Task: Search one way flight ticket for 5 adults, 2 children, 1 infant in seat and 2 infants on lap in economy from Helena: Helena Regional Airport to Greensboro: Piedmont Triad International Airport on 5-1-2023. Number of bags: 1 carry on bag and 1 checked bag. Price is upto 100000. Outbound departure time preference is 17:30.
Action: Mouse moved to (161, 162)
Screenshot: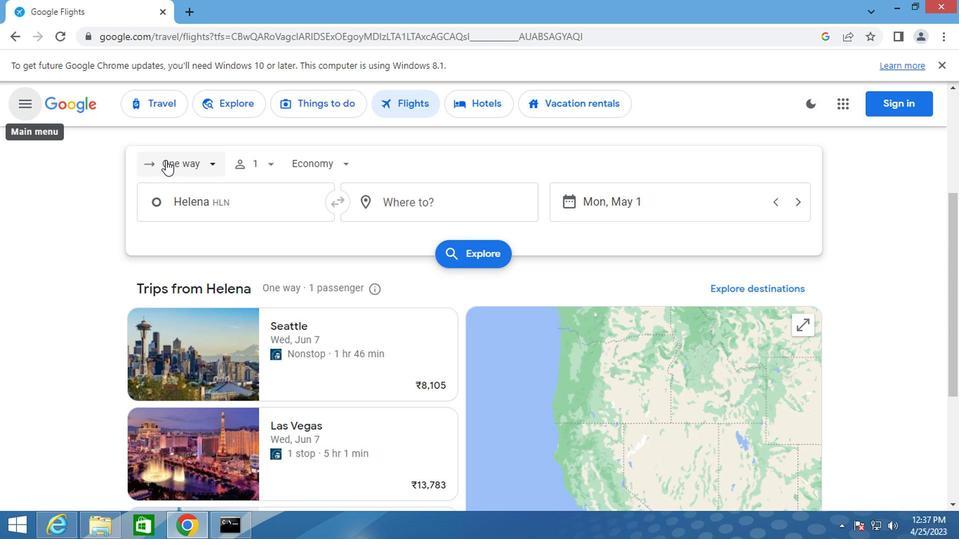 
Action: Mouse pressed left at (161, 162)
Screenshot: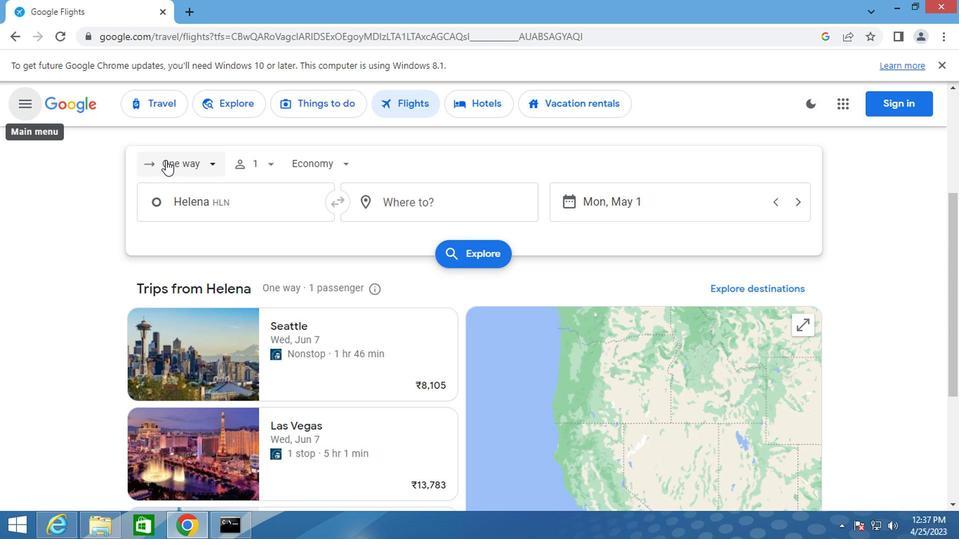 
Action: Mouse moved to (189, 240)
Screenshot: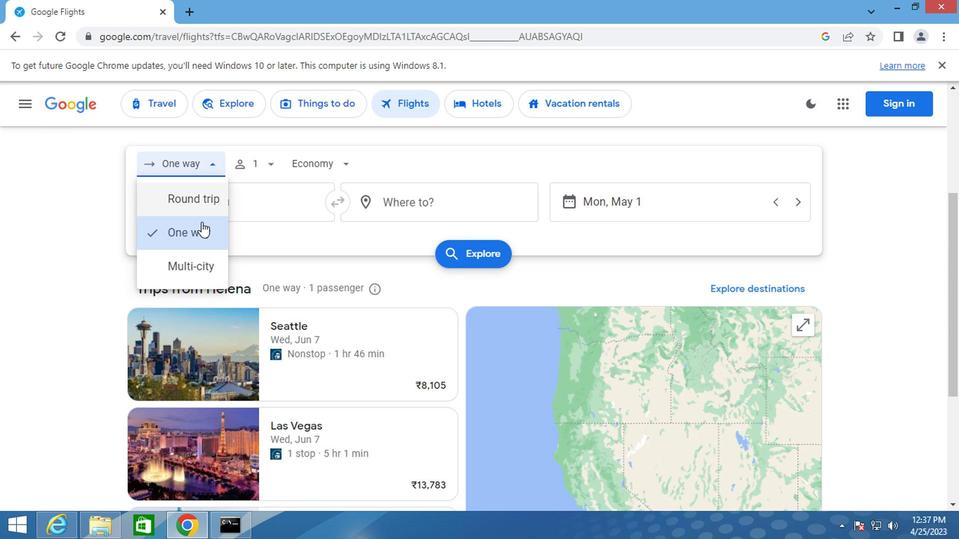 
Action: Mouse pressed left at (189, 240)
Screenshot: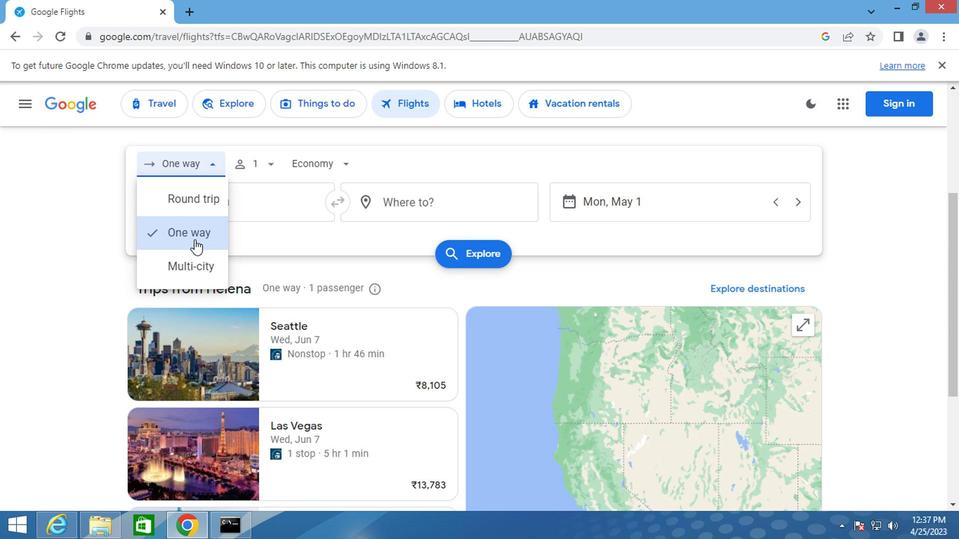 
Action: Mouse moved to (267, 160)
Screenshot: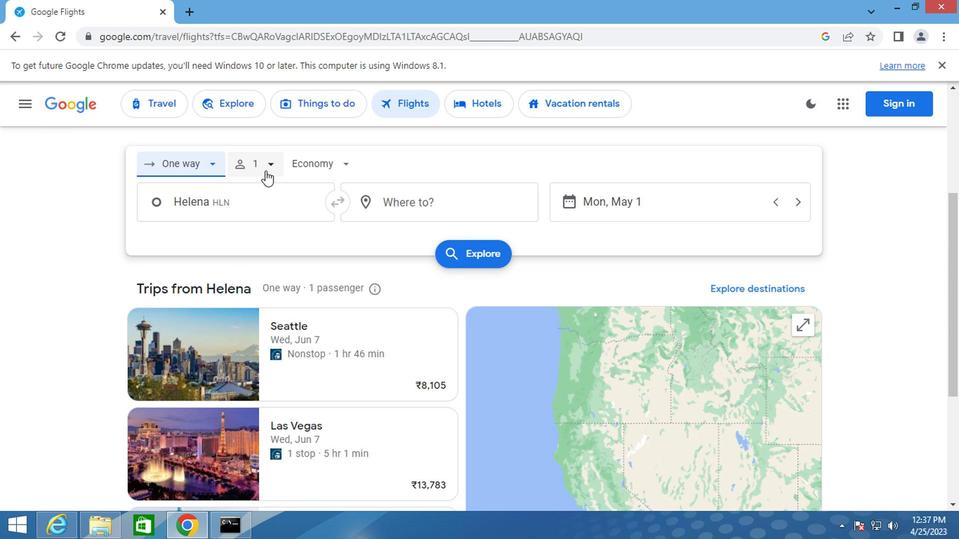 
Action: Mouse pressed left at (267, 160)
Screenshot: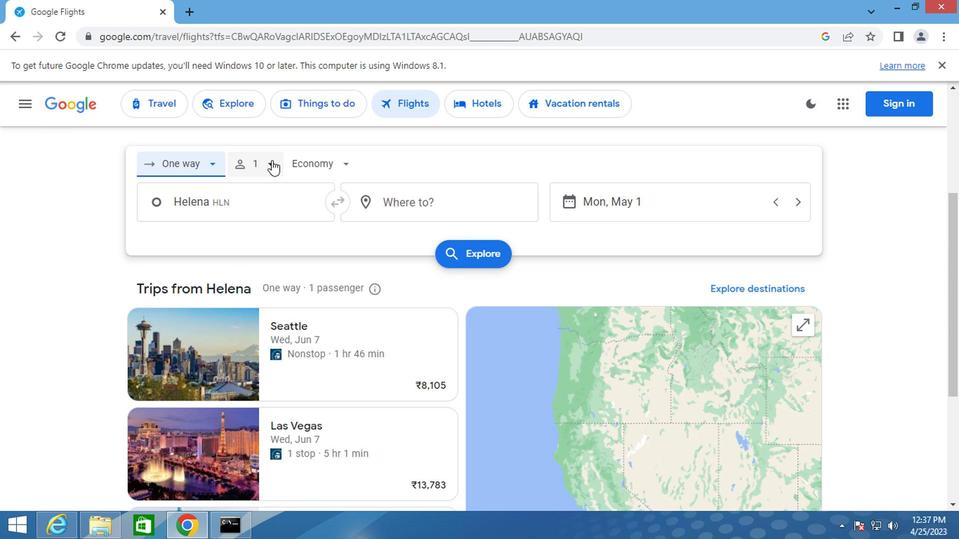 
Action: Mouse moved to (372, 200)
Screenshot: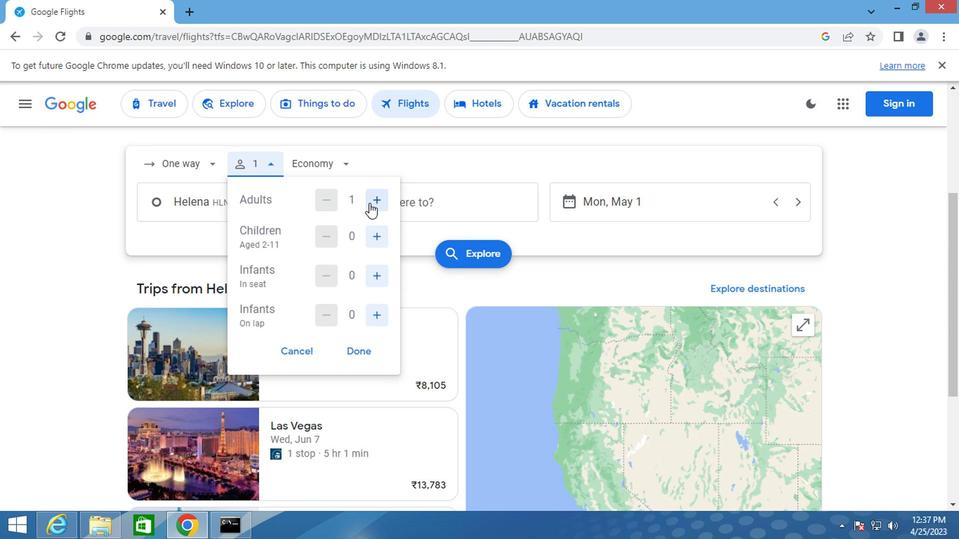 
Action: Mouse pressed left at (372, 200)
Screenshot: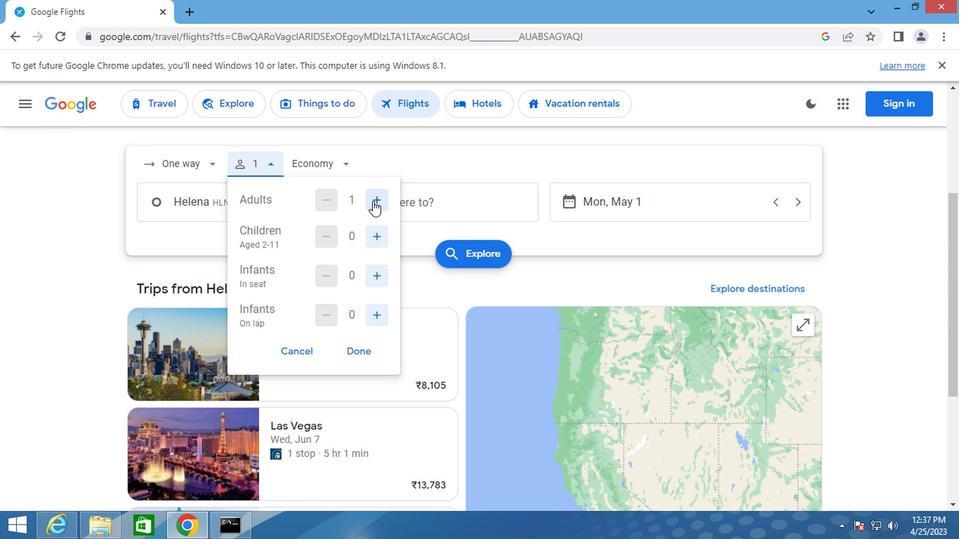 
Action: Mouse pressed left at (372, 200)
Screenshot: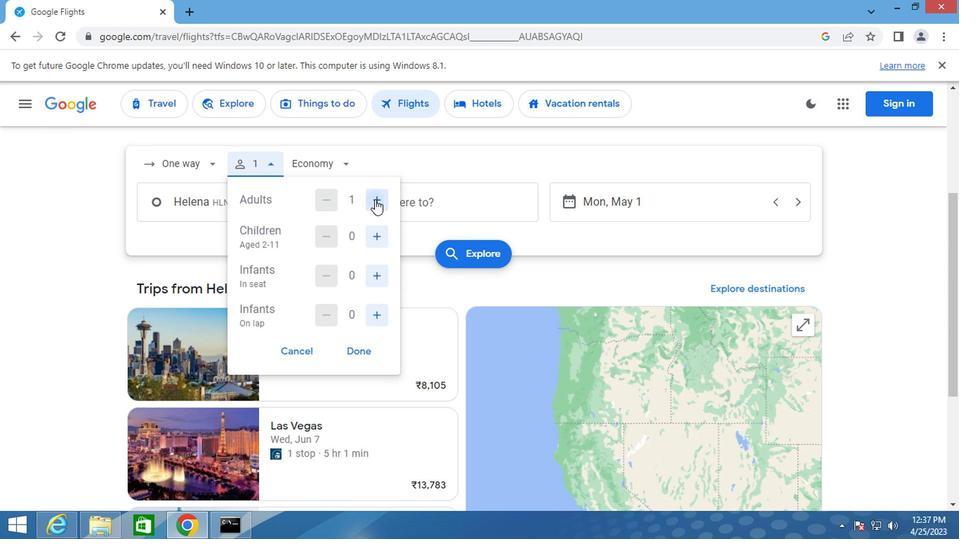
Action: Mouse moved to (373, 200)
Screenshot: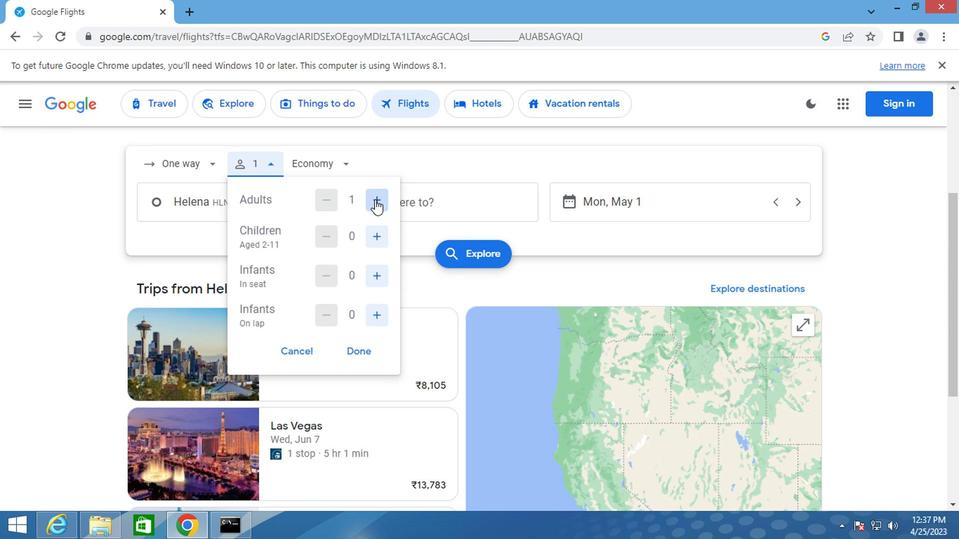 
Action: Mouse pressed left at (373, 200)
Screenshot: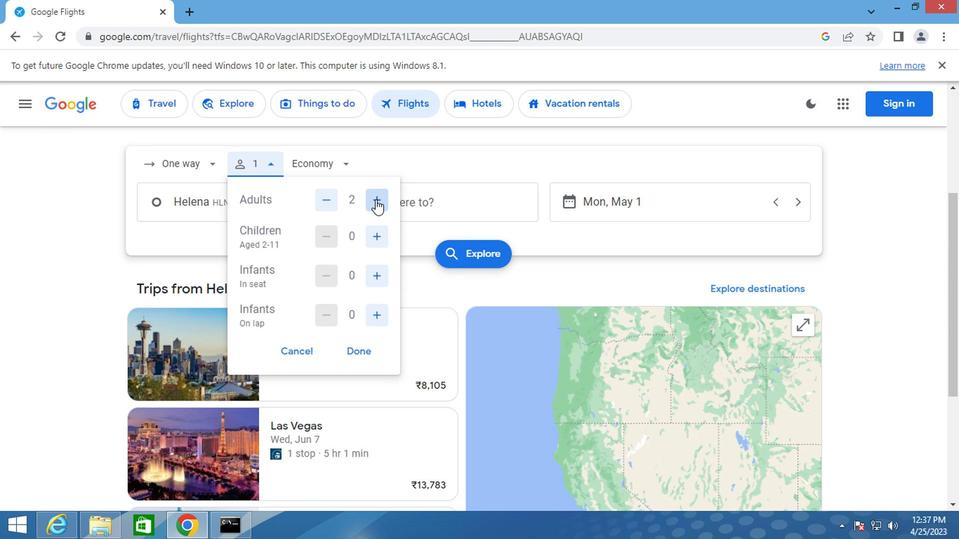 
Action: Mouse moved to (373, 200)
Screenshot: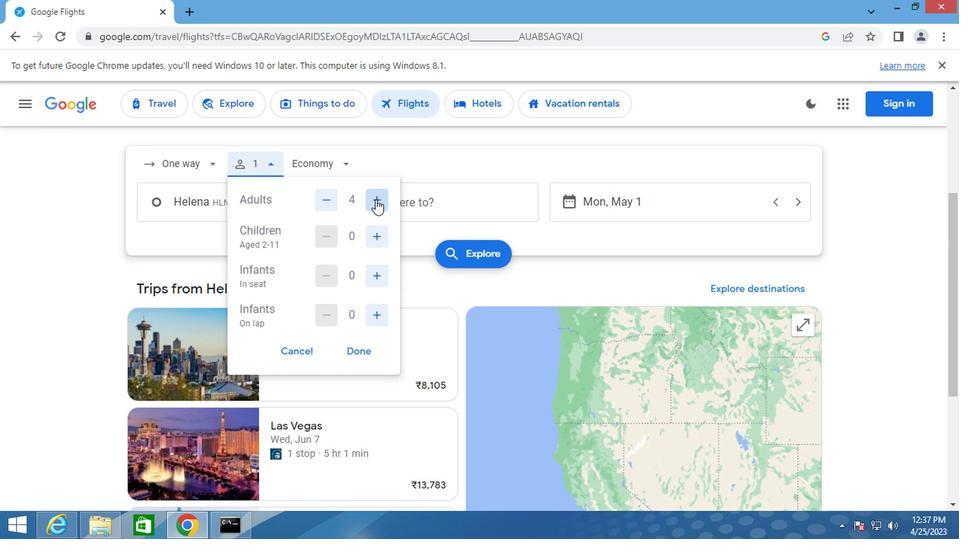 
Action: Mouse pressed left at (373, 200)
Screenshot: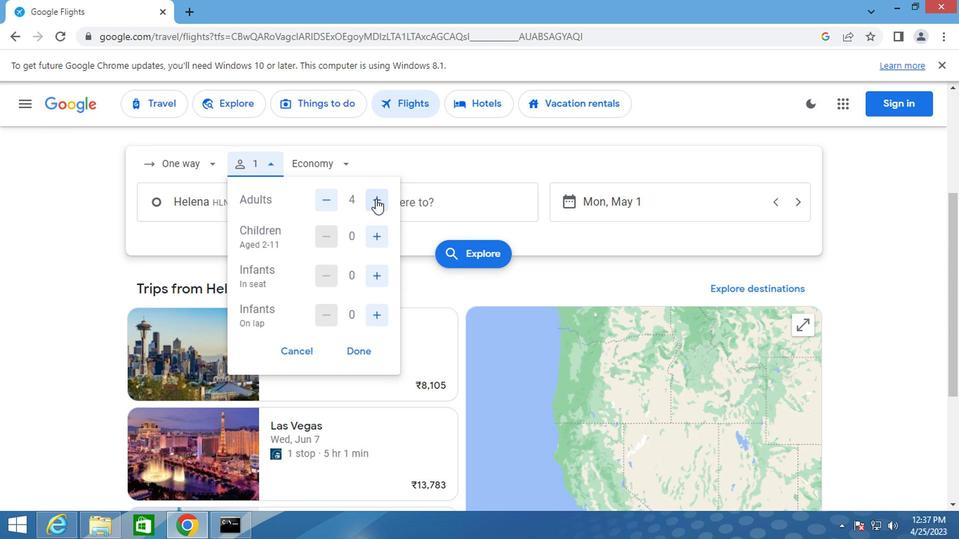
Action: Mouse moved to (375, 231)
Screenshot: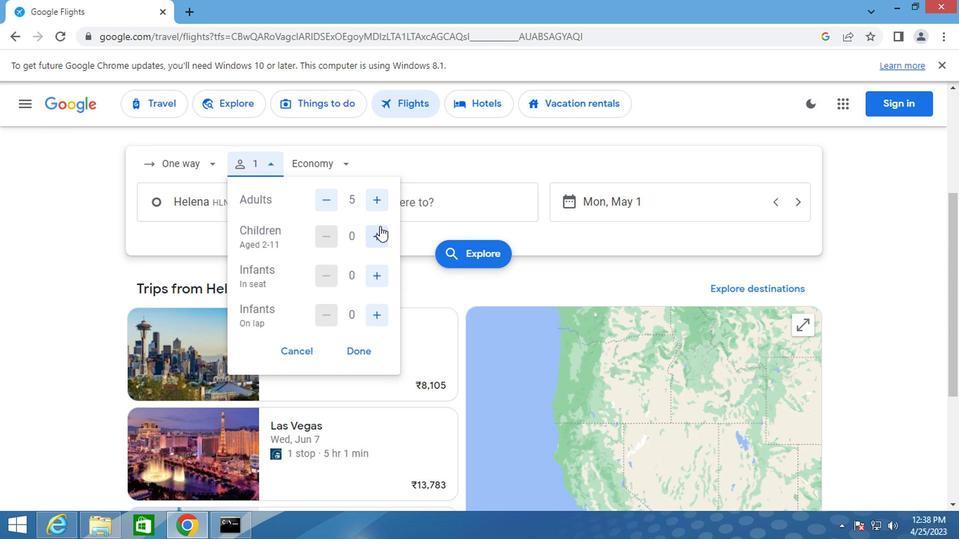 
Action: Mouse pressed left at (375, 231)
Screenshot: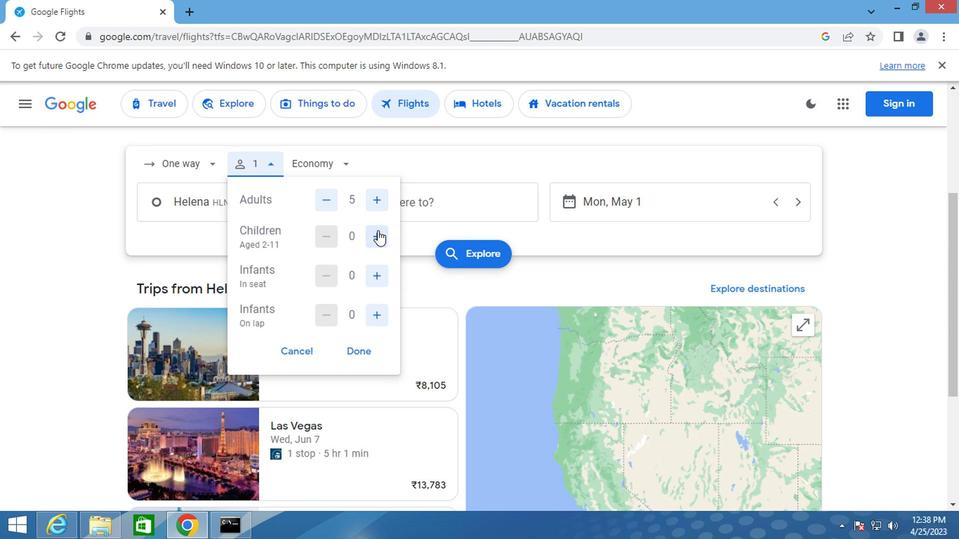 
Action: Mouse pressed left at (375, 231)
Screenshot: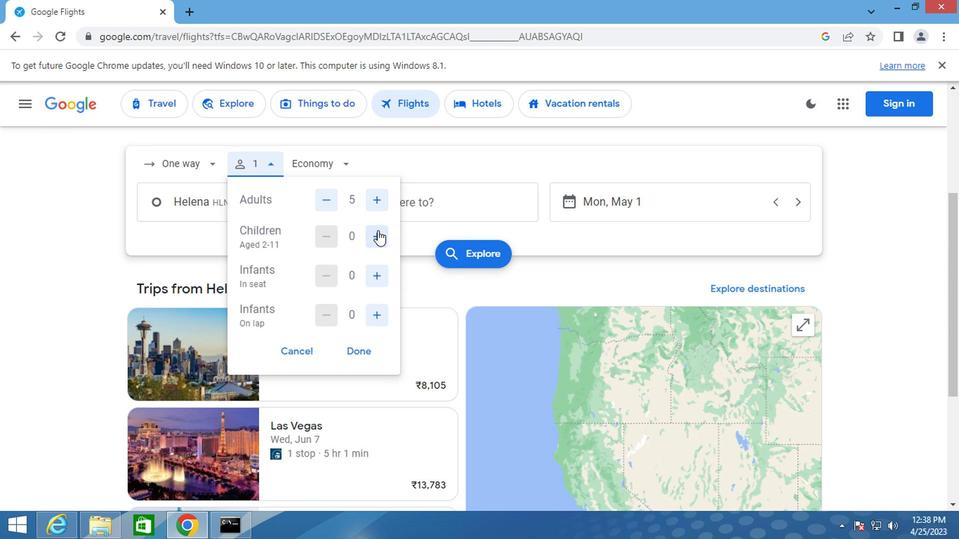 
Action: Mouse moved to (377, 270)
Screenshot: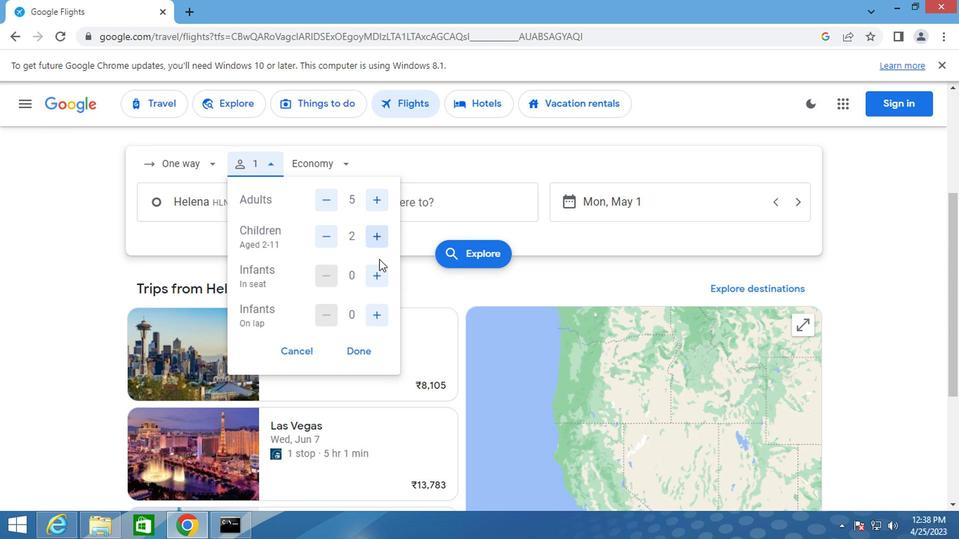 
Action: Mouse pressed left at (377, 270)
Screenshot: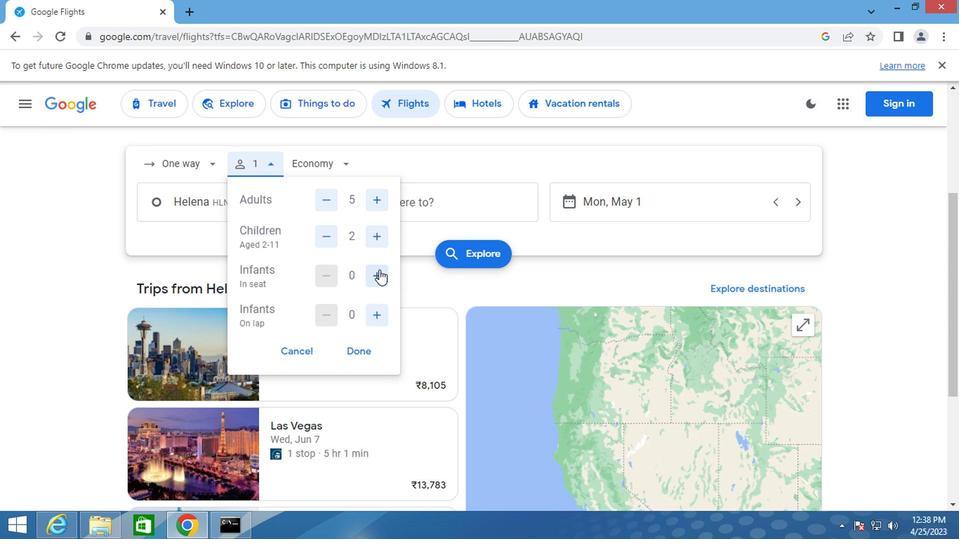 
Action: Mouse moved to (371, 320)
Screenshot: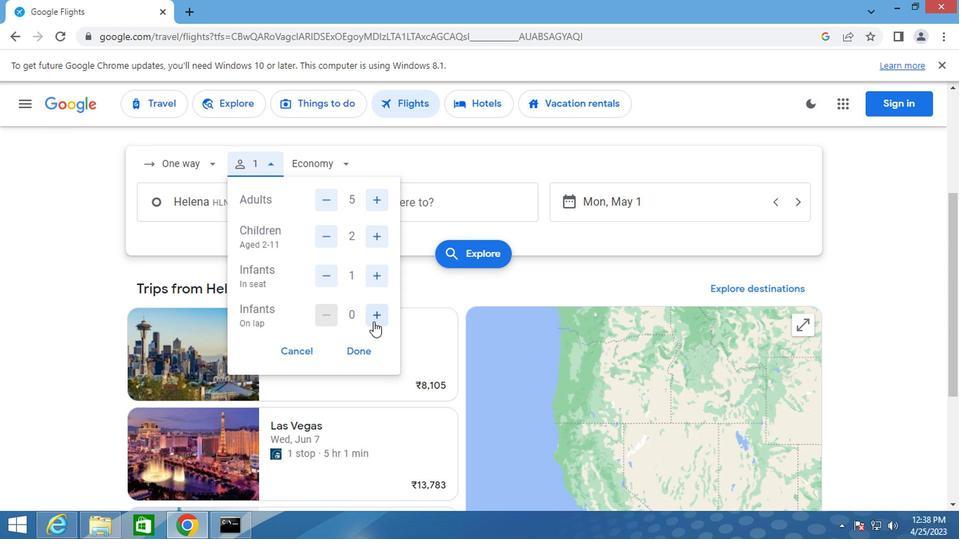
Action: Mouse pressed left at (371, 320)
Screenshot: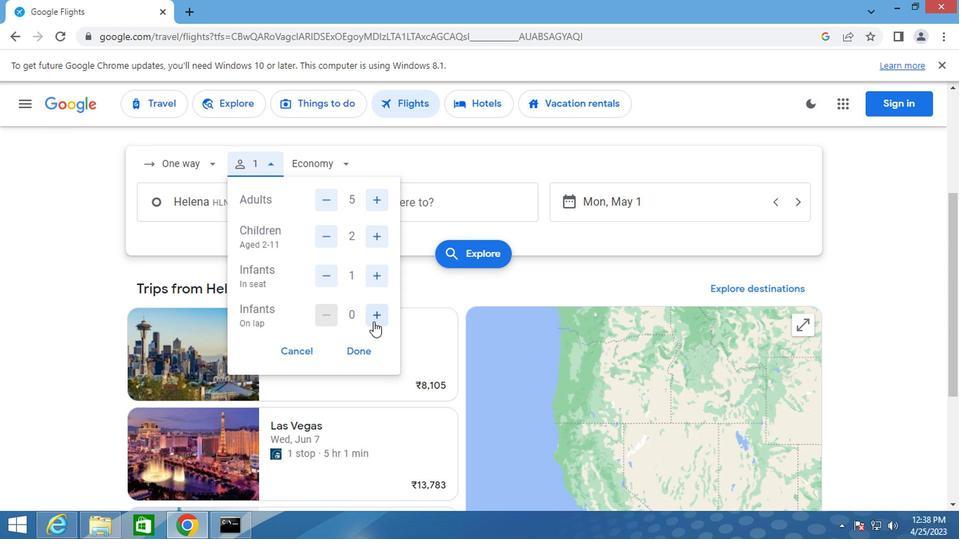 
Action: Mouse pressed left at (371, 320)
Screenshot: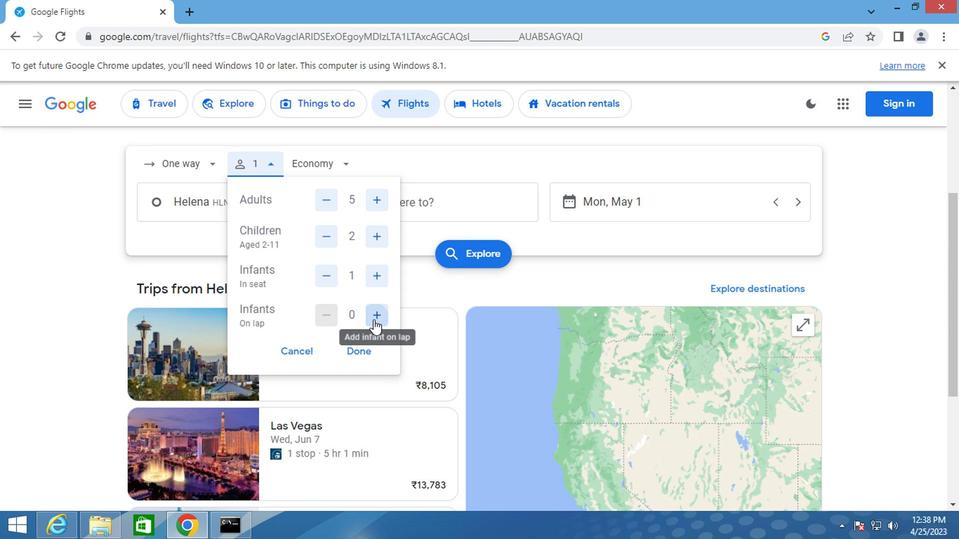 
Action: Mouse moved to (342, 163)
Screenshot: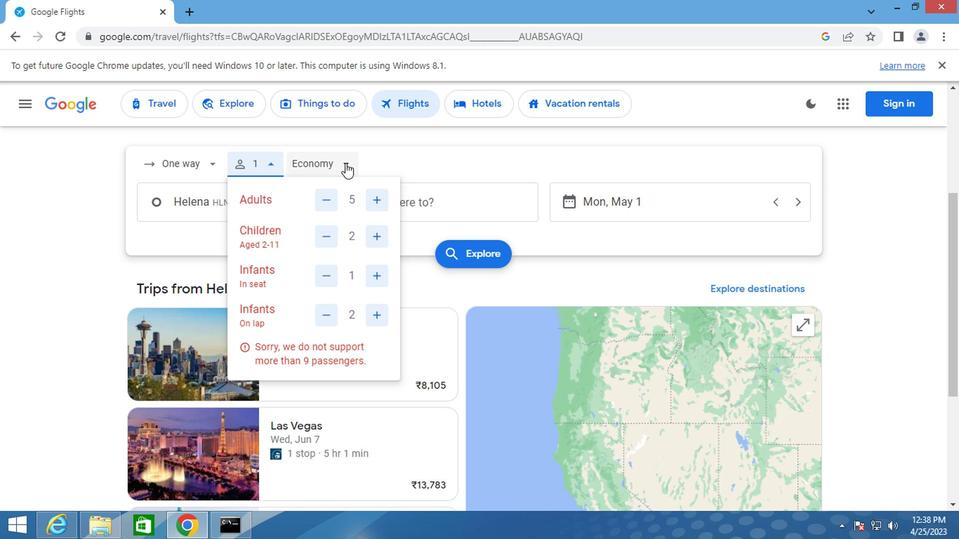
Action: Mouse pressed left at (342, 163)
Screenshot: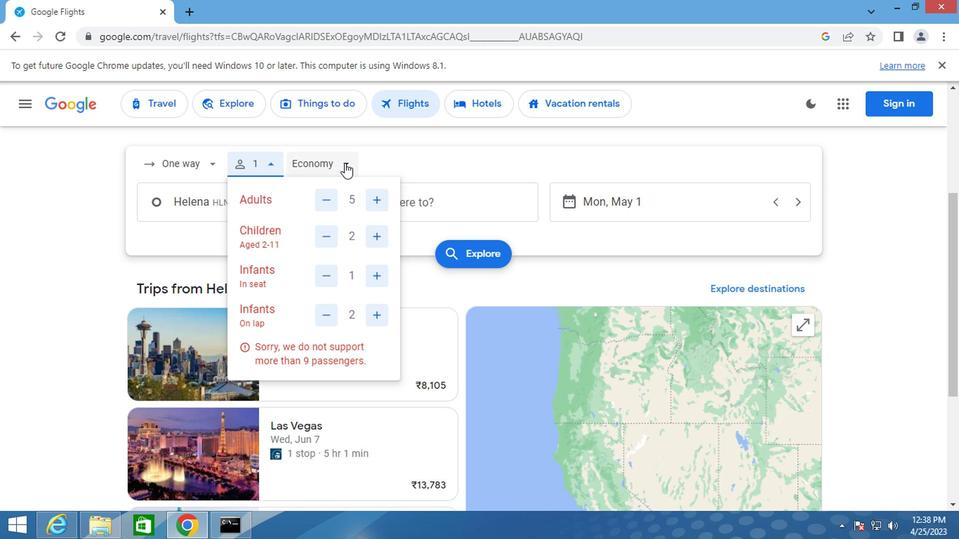 
Action: Mouse moved to (344, 200)
Screenshot: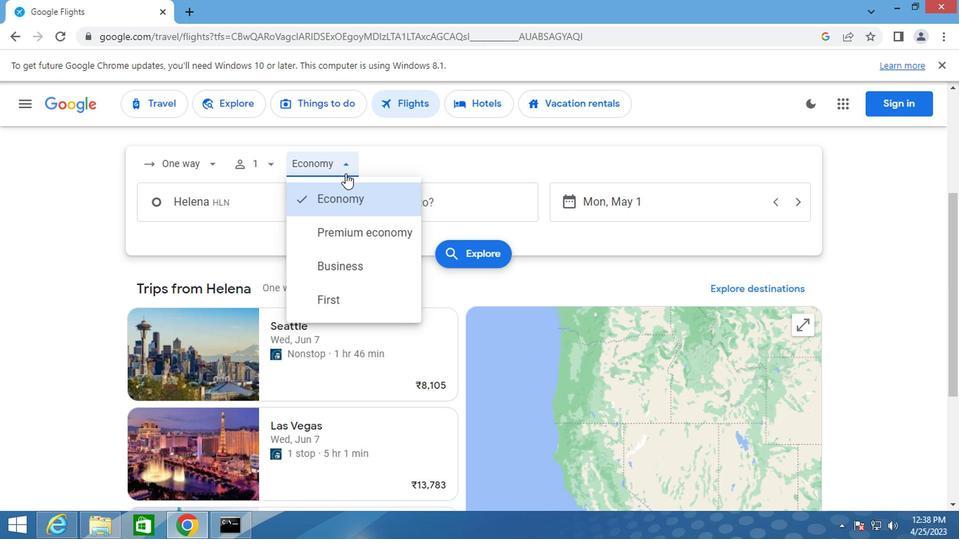 
Action: Mouse pressed left at (344, 200)
Screenshot: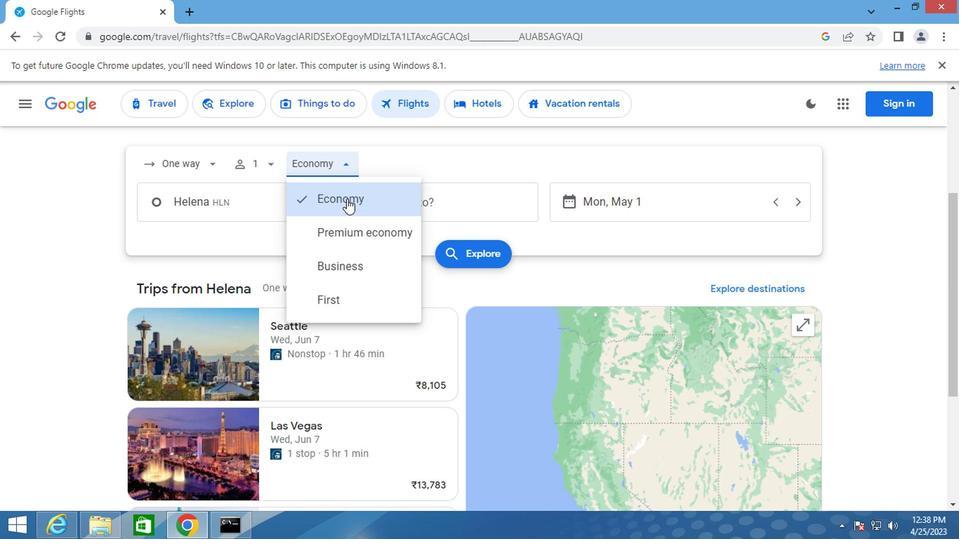 
Action: Mouse moved to (248, 207)
Screenshot: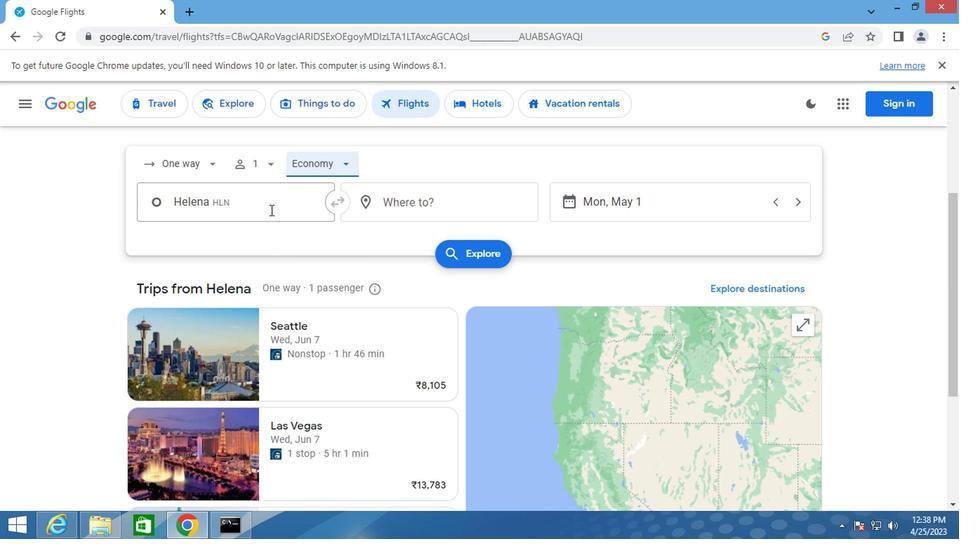 
Action: Mouse pressed left at (248, 207)
Screenshot: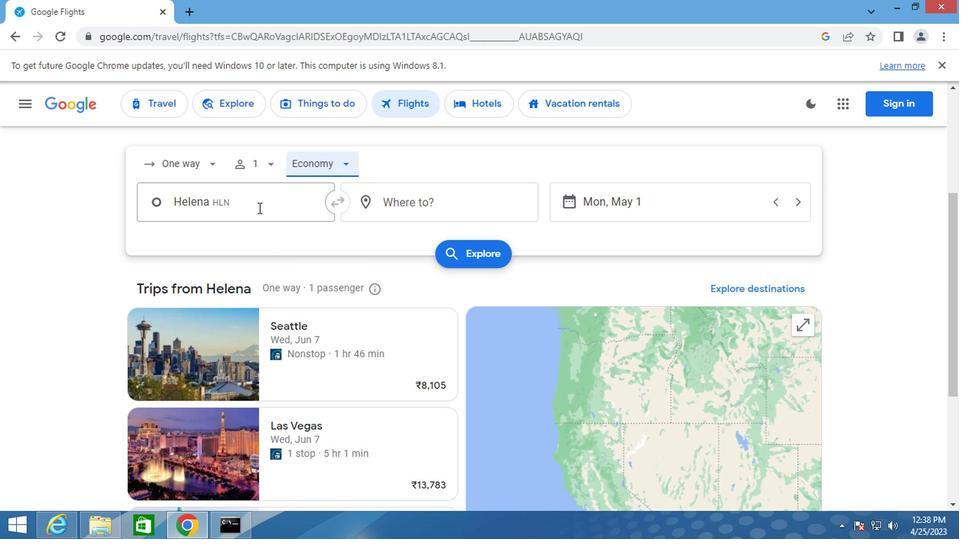 
Action: Key pressed helena
Screenshot: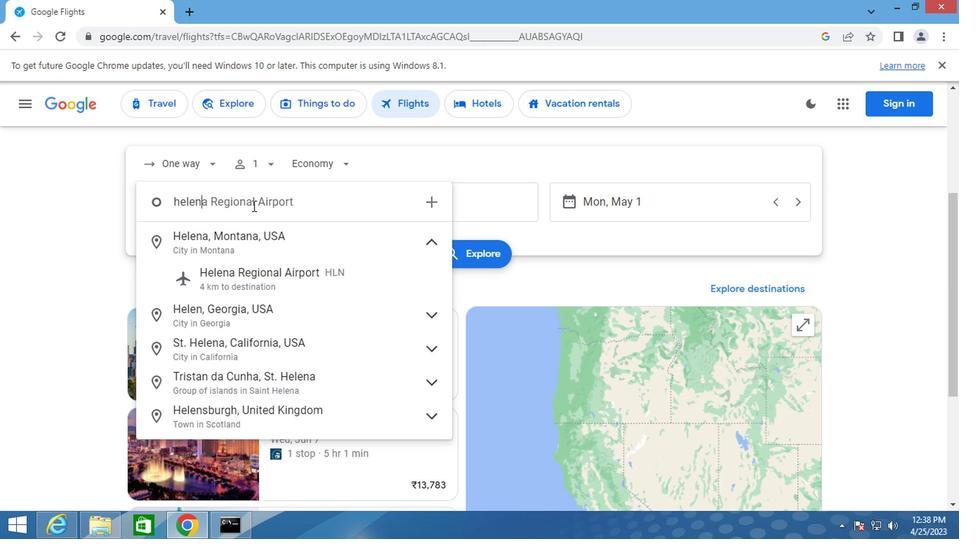 
Action: Mouse moved to (252, 272)
Screenshot: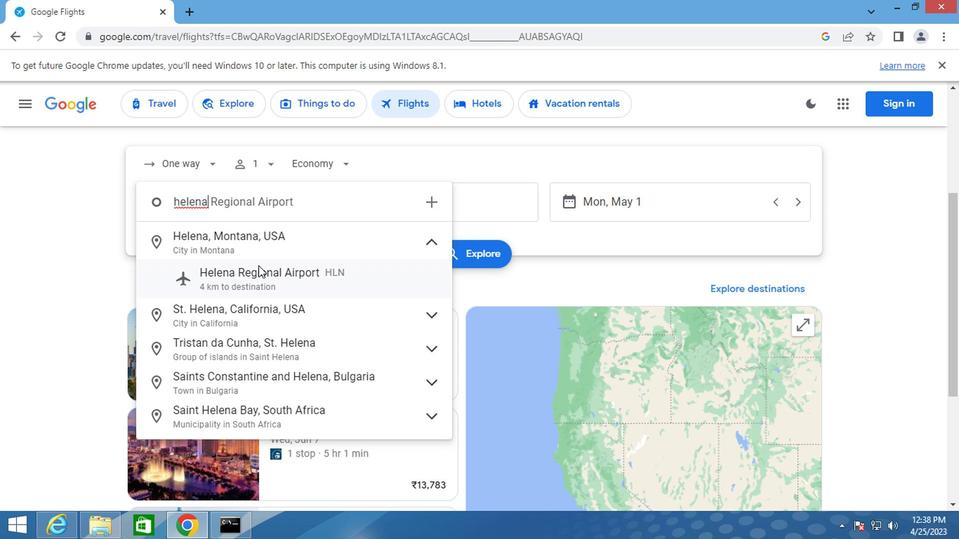 
Action: Mouse pressed left at (252, 272)
Screenshot: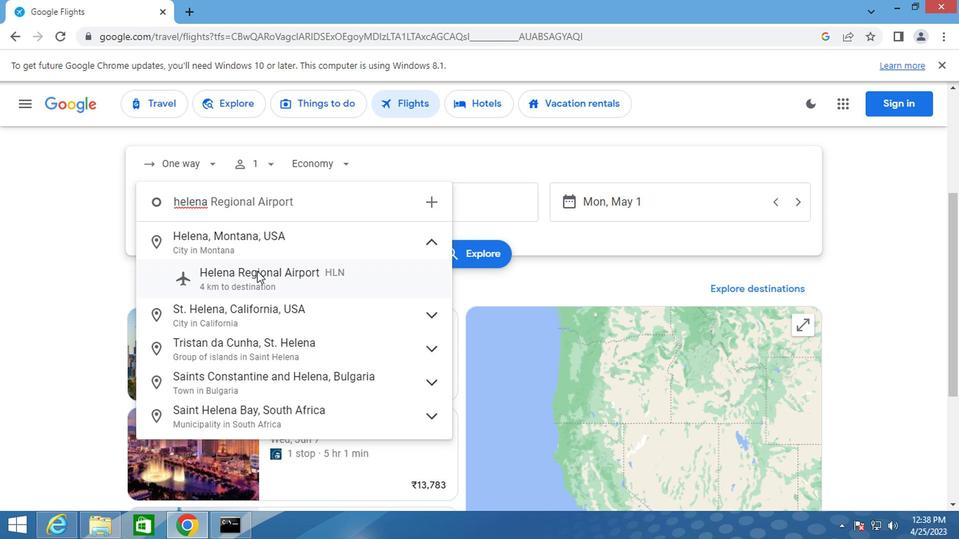 
Action: Mouse moved to (420, 209)
Screenshot: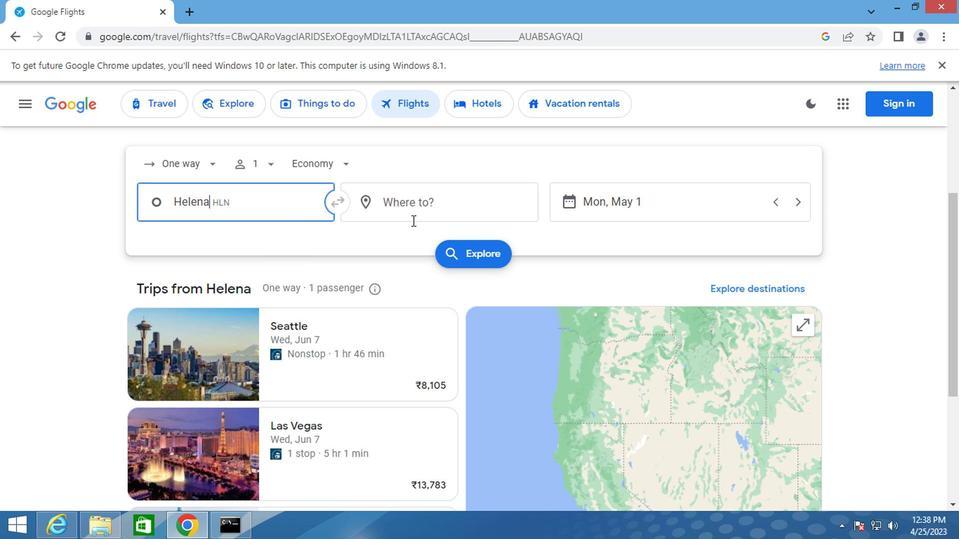 
Action: Mouse pressed left at (420, 209)
Screenshot: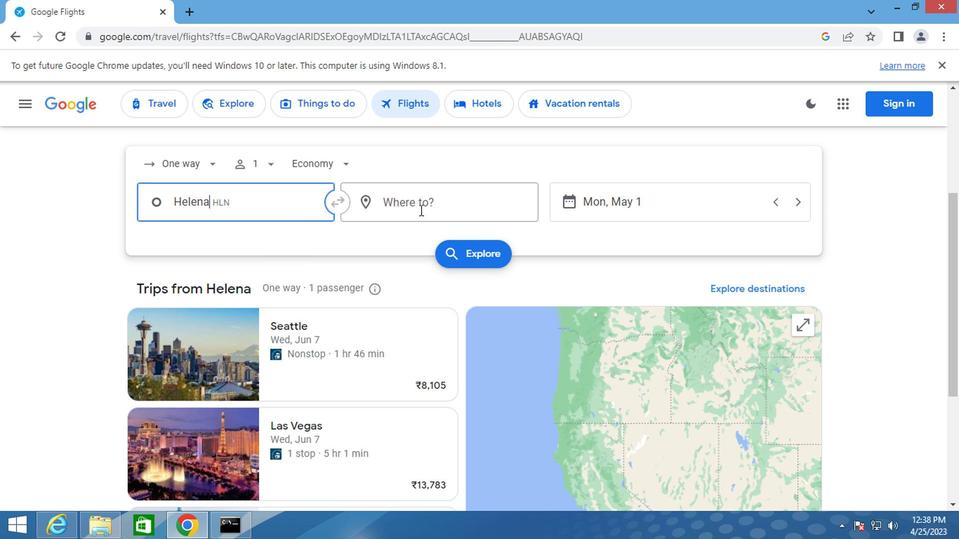 
Action: Key pressed greensbor
Screenshot: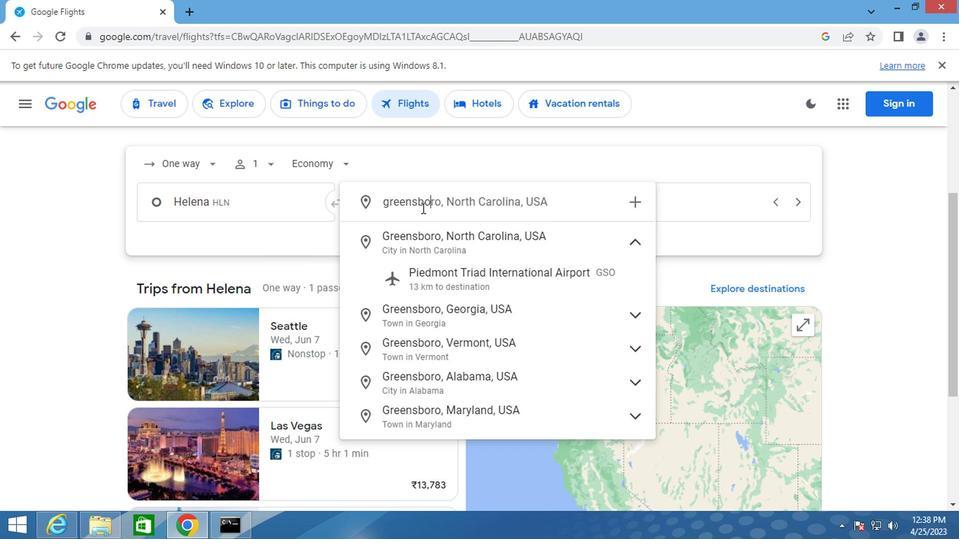 
Action: Mouse moved to (432, 276)
Screenshot: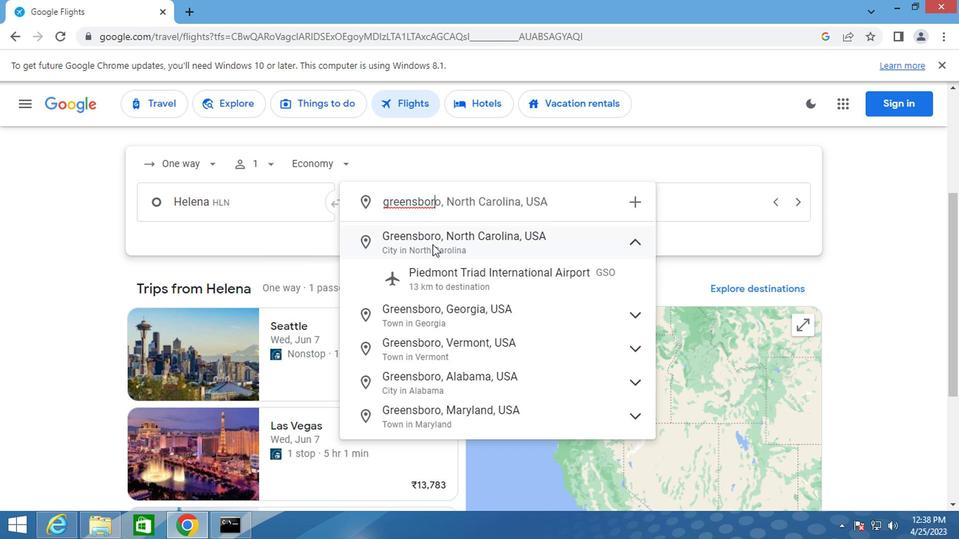 
Action: Mouse pressed left at (432, 276)
Screenshot: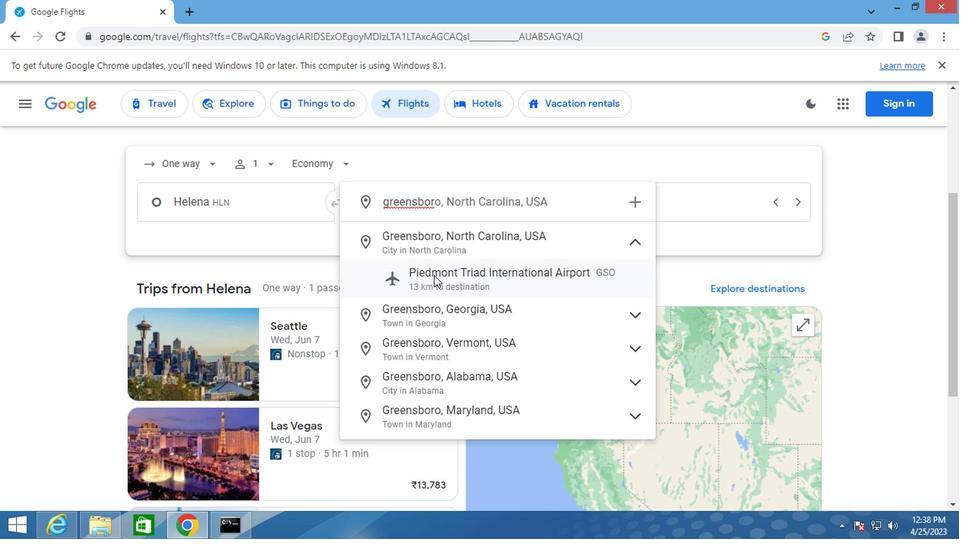 
Action: Mouse moved to (601, 204)
Screenshot: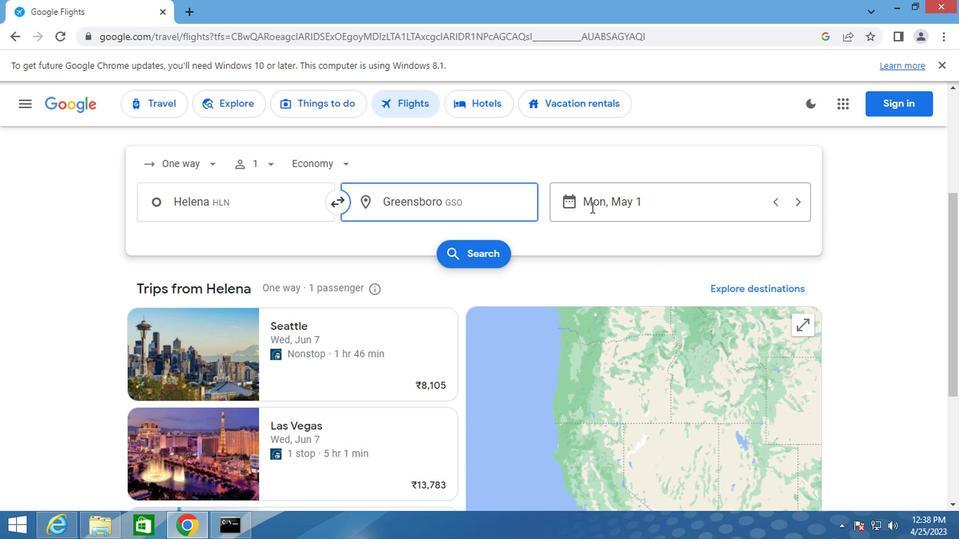
Action: Mouse pressed left at (601, 204)
Screenshot: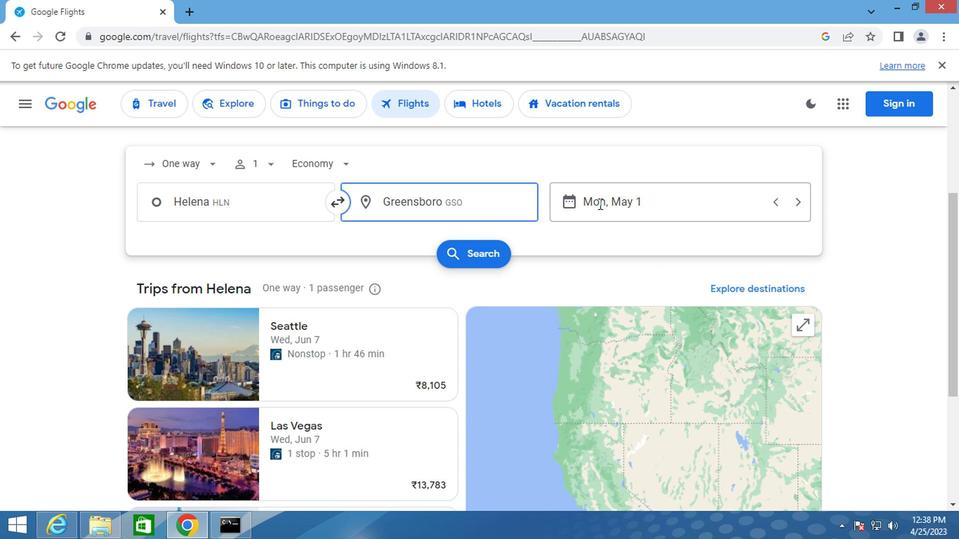 
Action: Mouse moved to (610, 250)
Screenshot: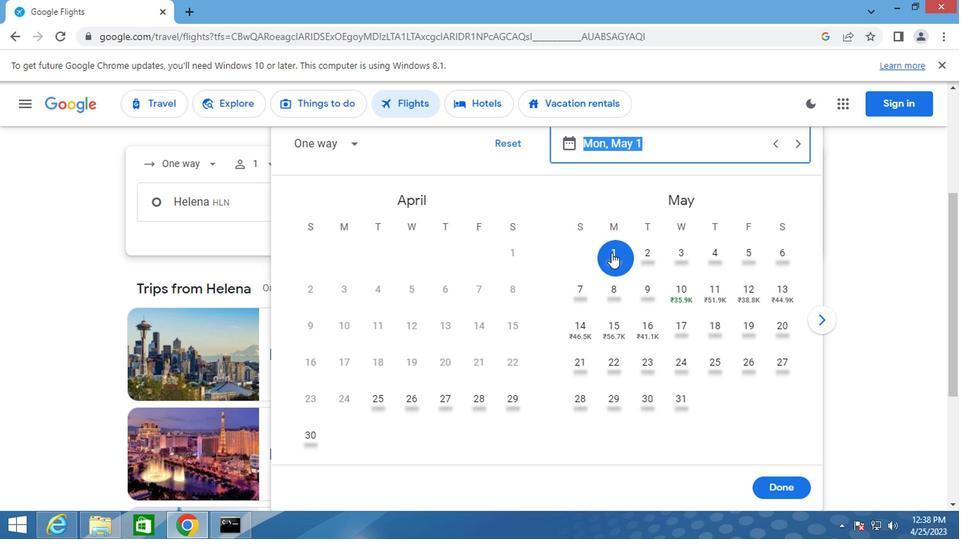 
Action: Mouse pressed left at (610, 250)
Screenshot: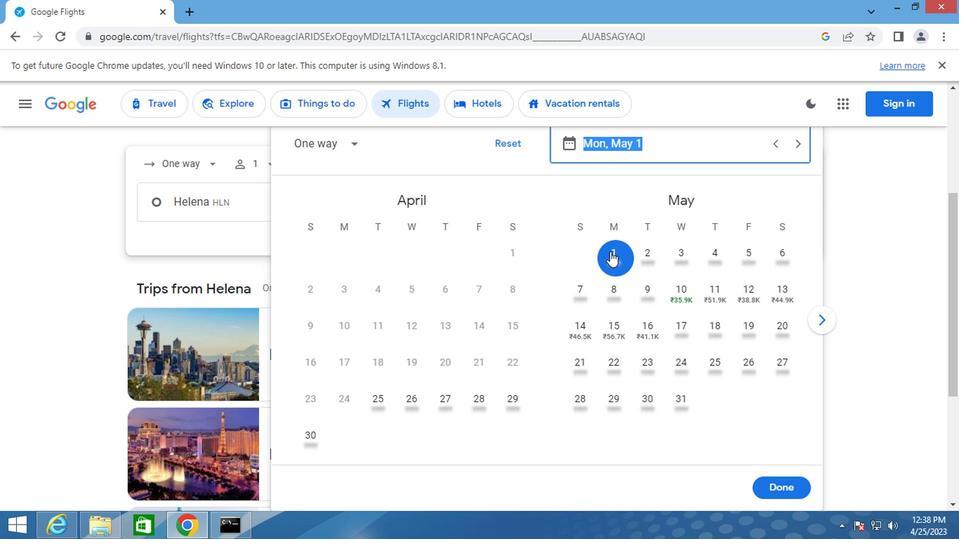 
Action: Mouse moved to (774, 488)
Screenshot: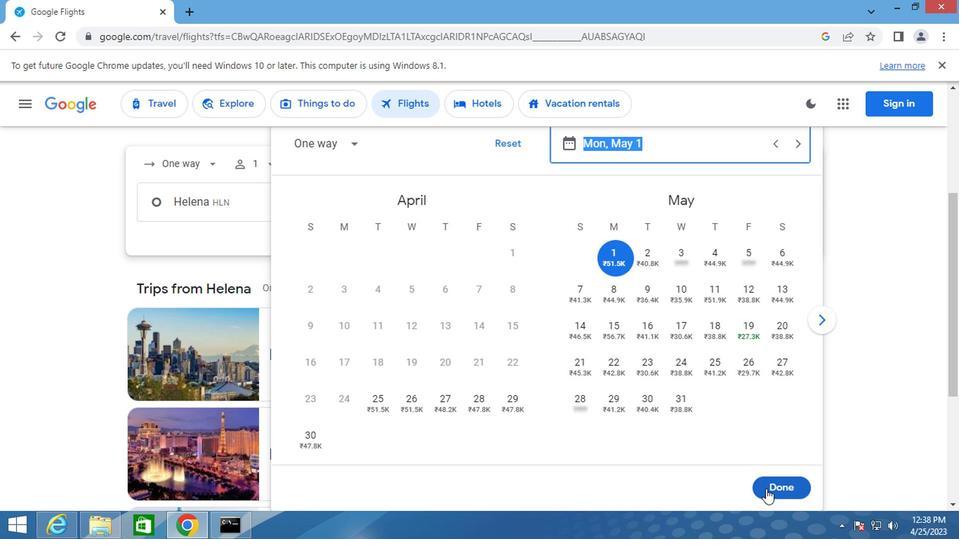 
Action: Mouse pressed left at (774, 488)
Screenshot: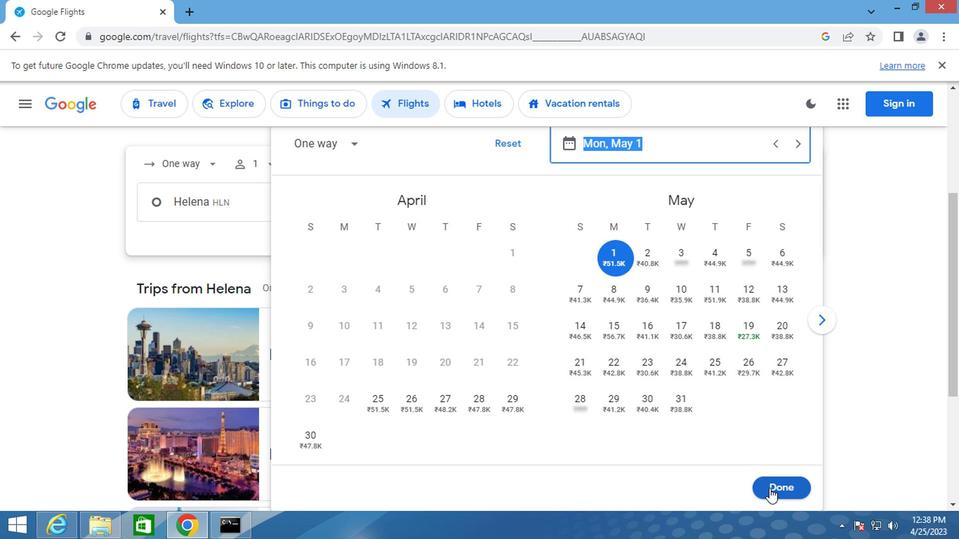 
Action: Mouse moved to (485, 246)
Screenshot: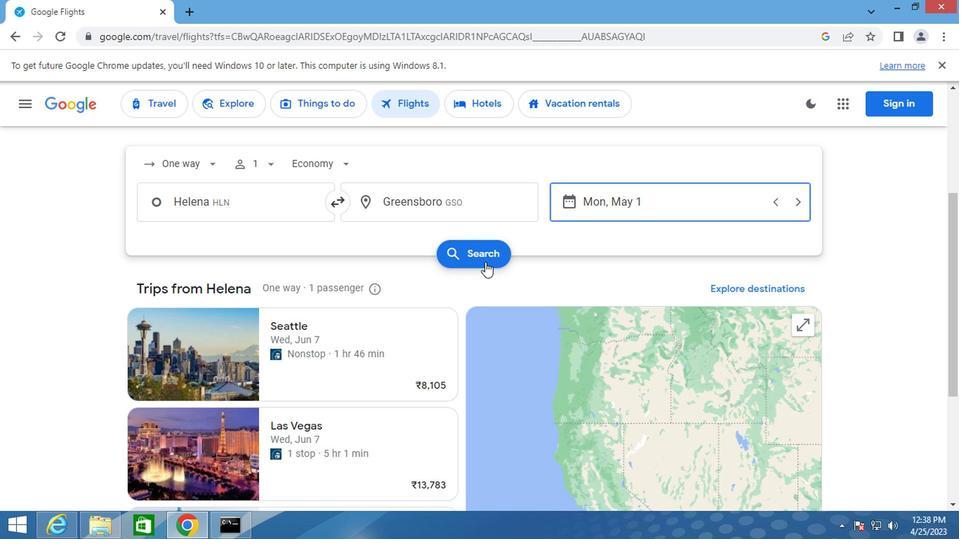 
Action: Mouse pressed left at (485, 246)
Screenshot: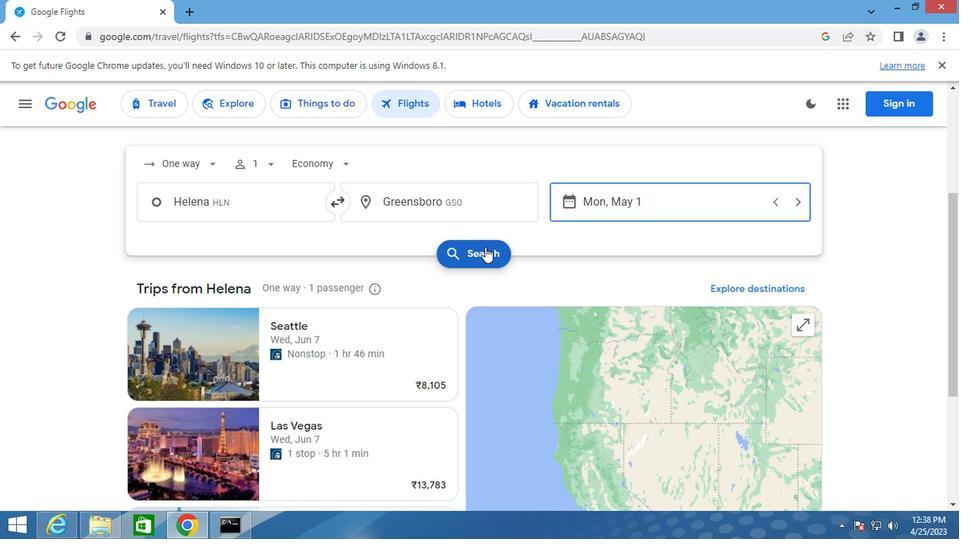 
Action: Mouse moved to (165, 231)
Screenshot: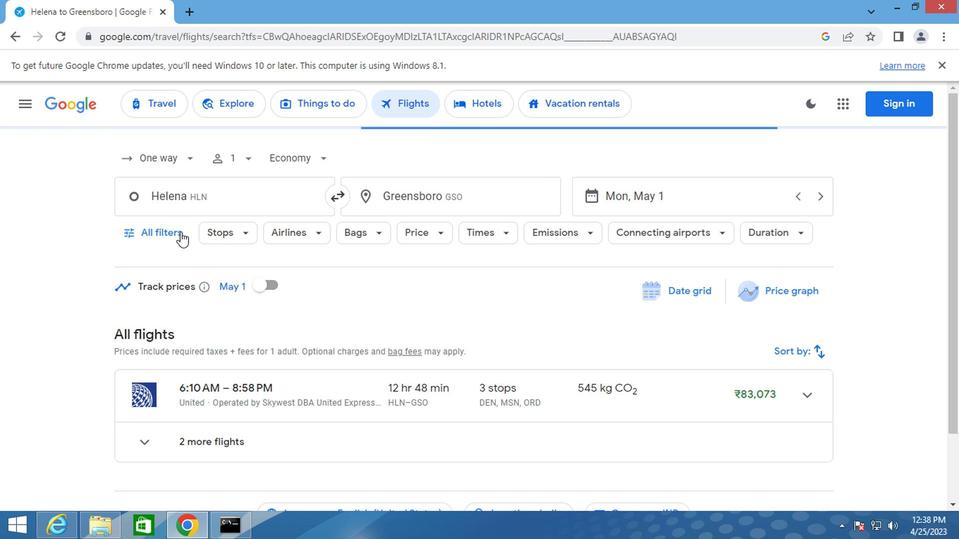 
Action: Mouse pressed left at (165, 231)
Screenshot: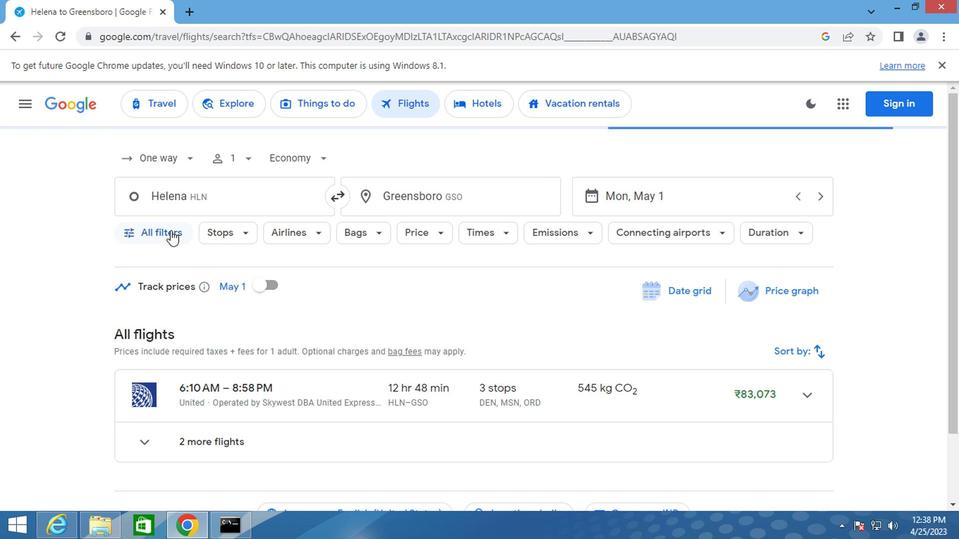 
Action: Mouse moved to (308, 352)
Screenshot: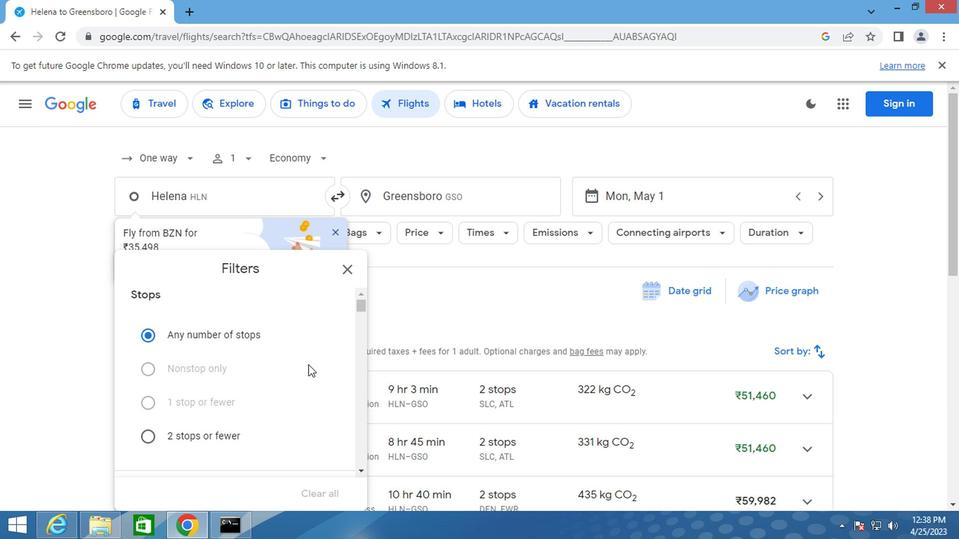
Action: Mouse scrolled (308, 351) with delta (0, 0)
Screenshot: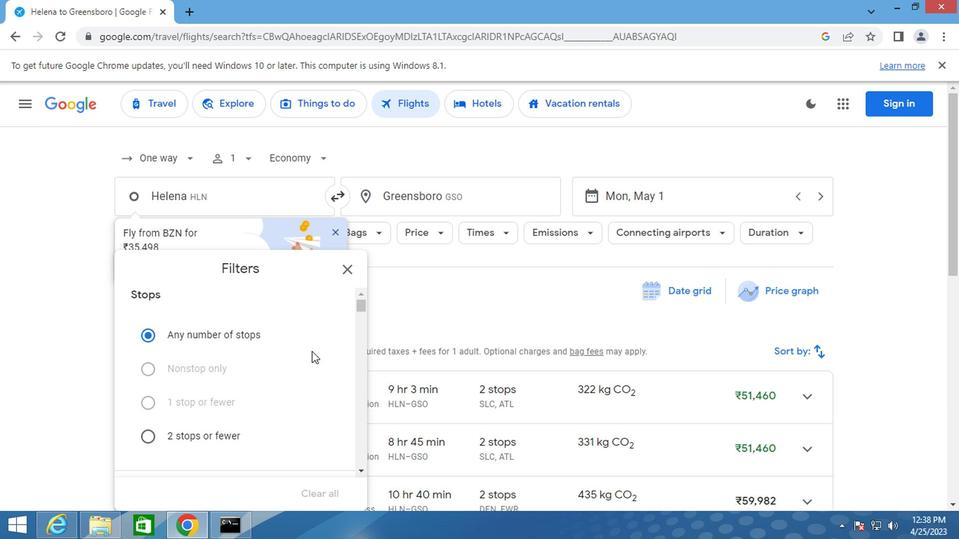 
Action: Mouse moved to (272, 351)
Screenshot: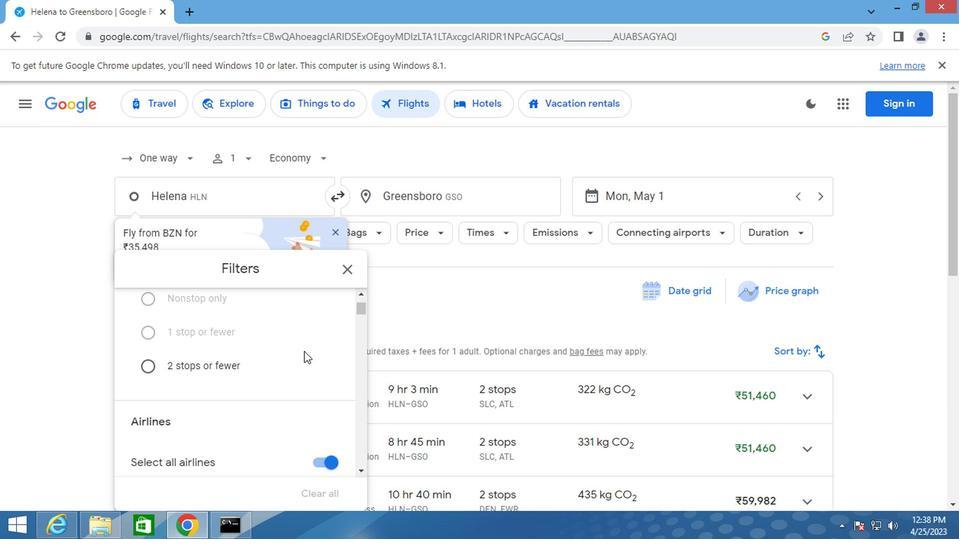 
Action: Mouse scrolled (272, 350) with delta (0, 0)
Screenshot: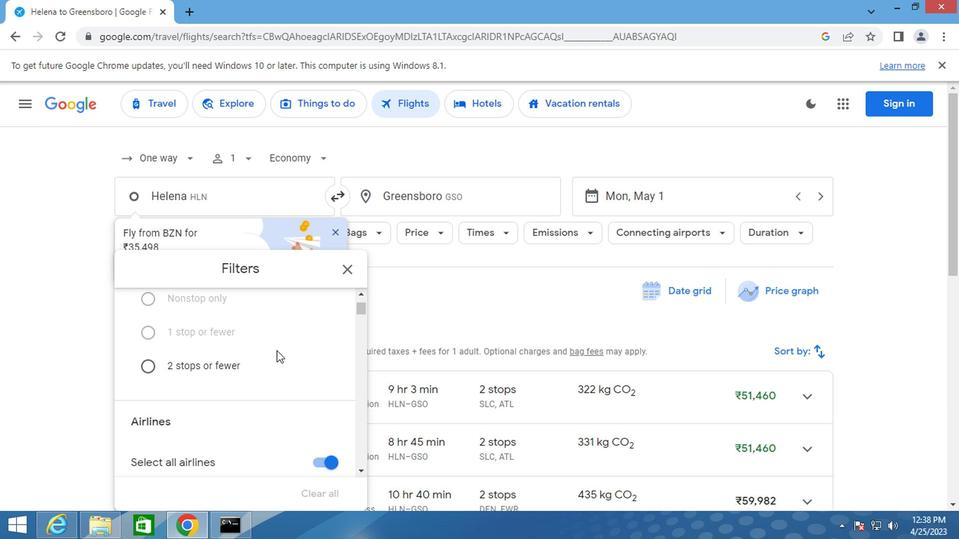 
Action: Mouse scrolled (272, 350) with delta (0, 0)
Screenshot: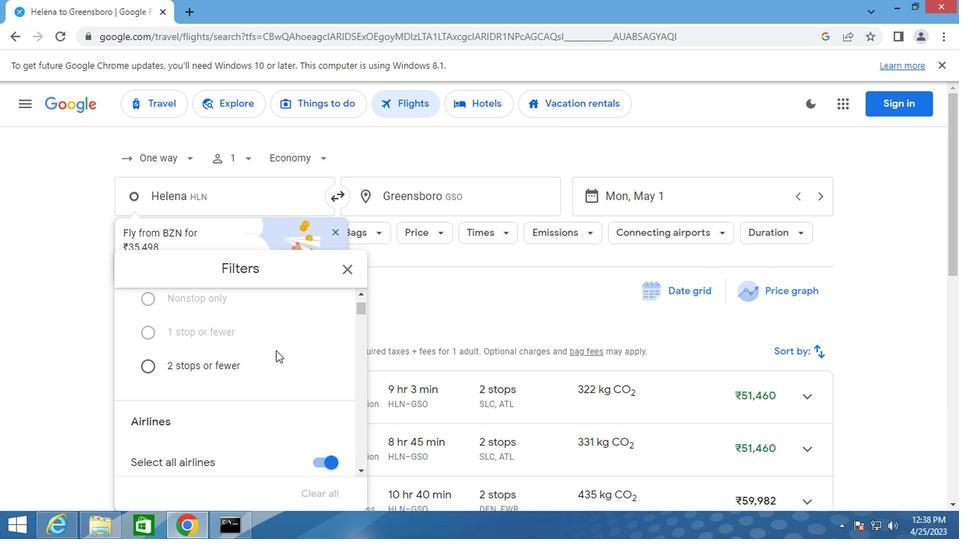 
Action: Mouse scrolled (272, 350) with delta (0, 0)
Screenshot: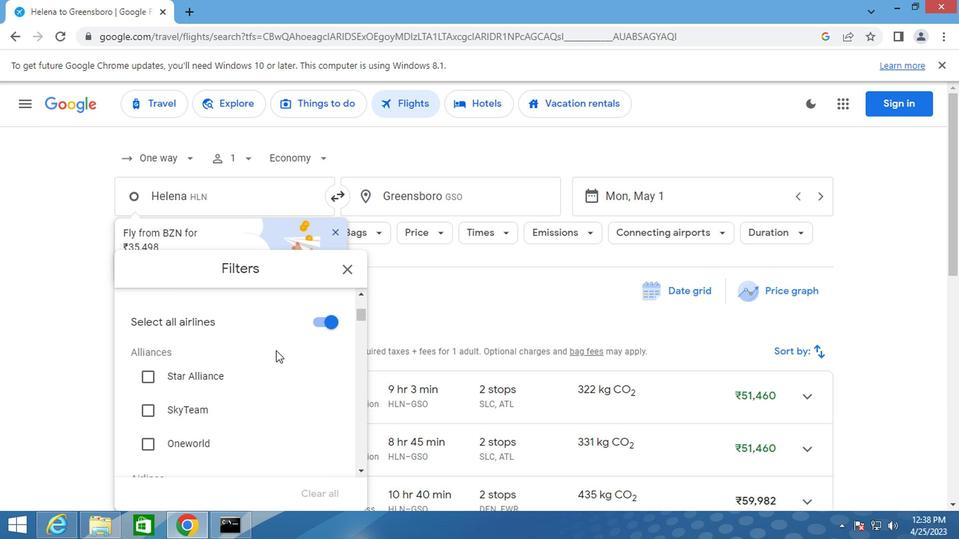 
Action: Mouse scrolled (272, 350) with delta (0, 0)
Screenshot: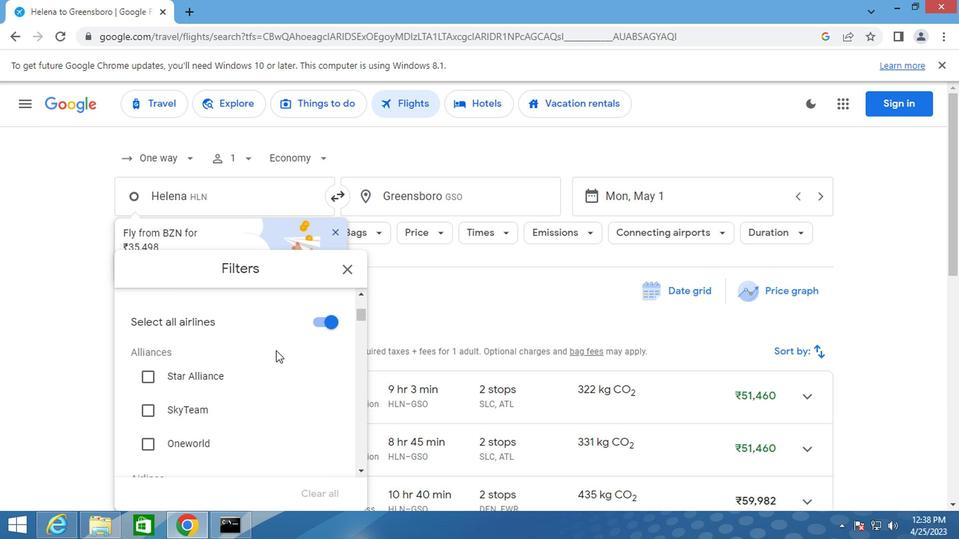 
Action: Mouse scrolled (272, 350) with delta (0, 0)
Screenshot: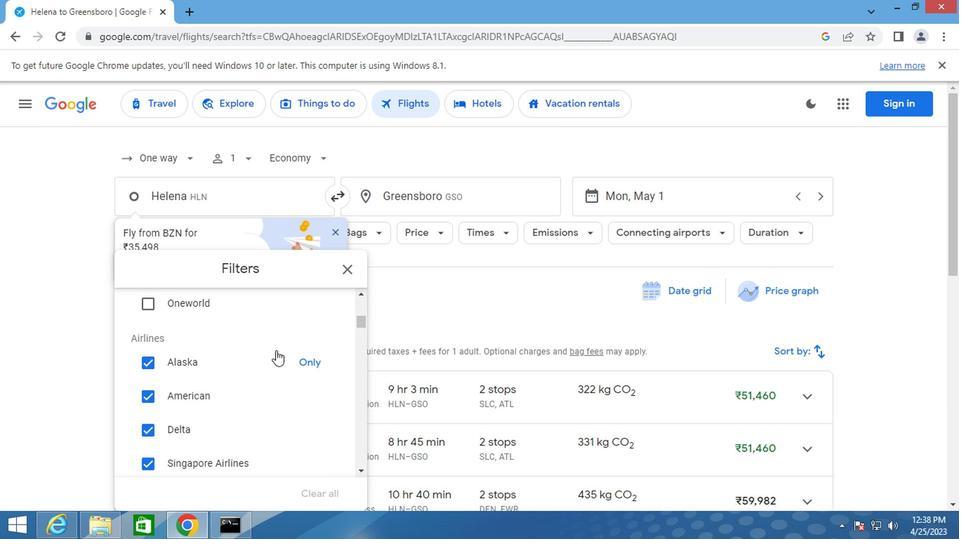 
Action: Mouse scrolled (272, 350) with delta (0, 0)
Screenshot: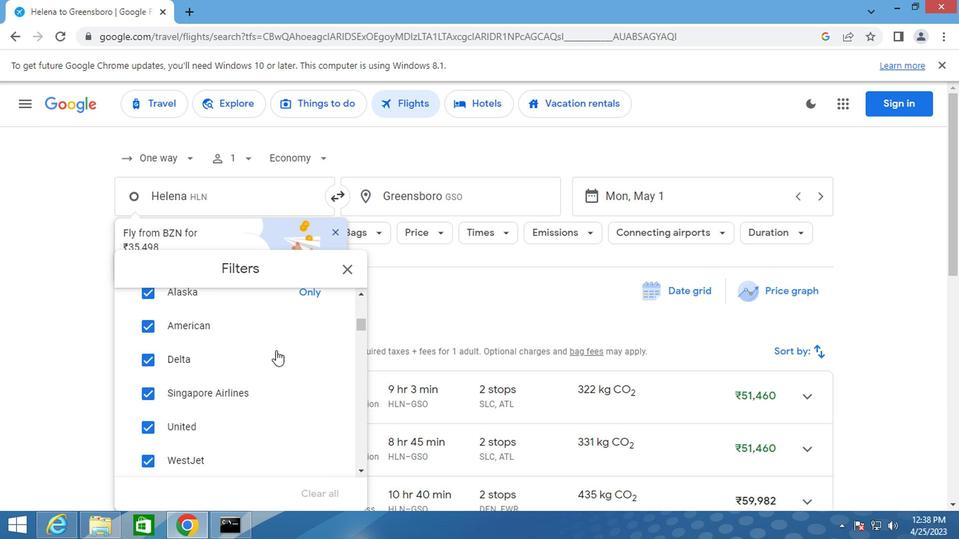 
Action: Mouse scrolled (272, 350) with delta (0, 0)
Screenshot: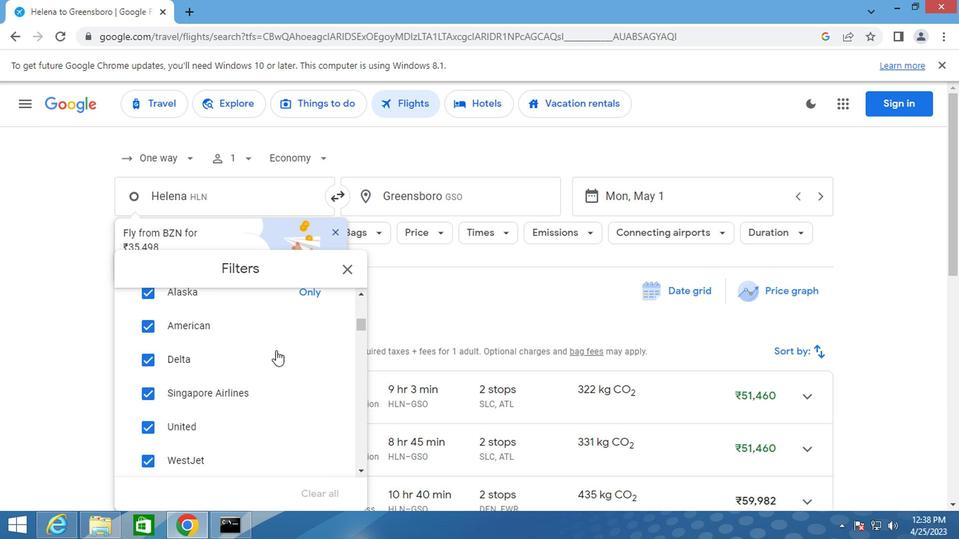 
Action: Mouse moved to (320, 410)
Screenshot: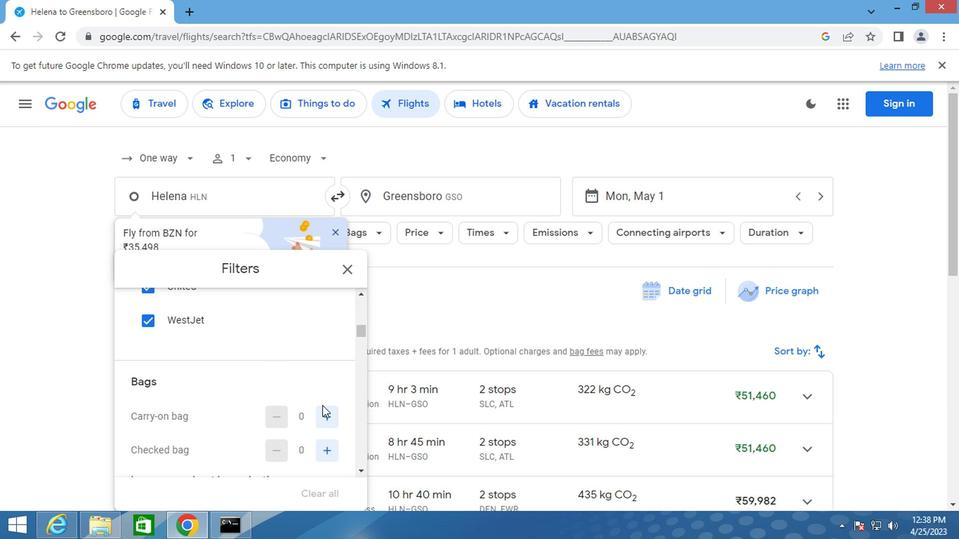 
Action: Mouse pressed left at (320, 410)
Screenshot: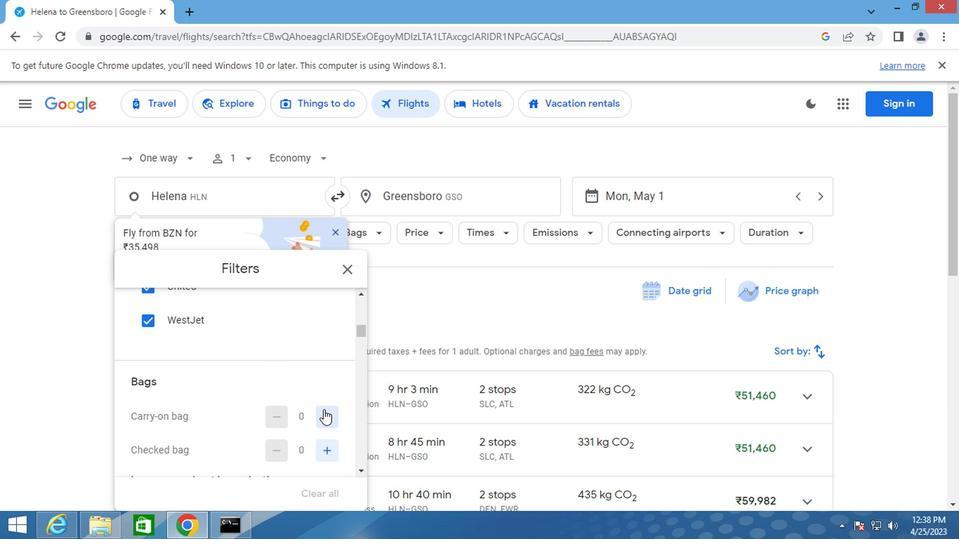 
Action: Mouse moved to (323, 444)
Screenshot: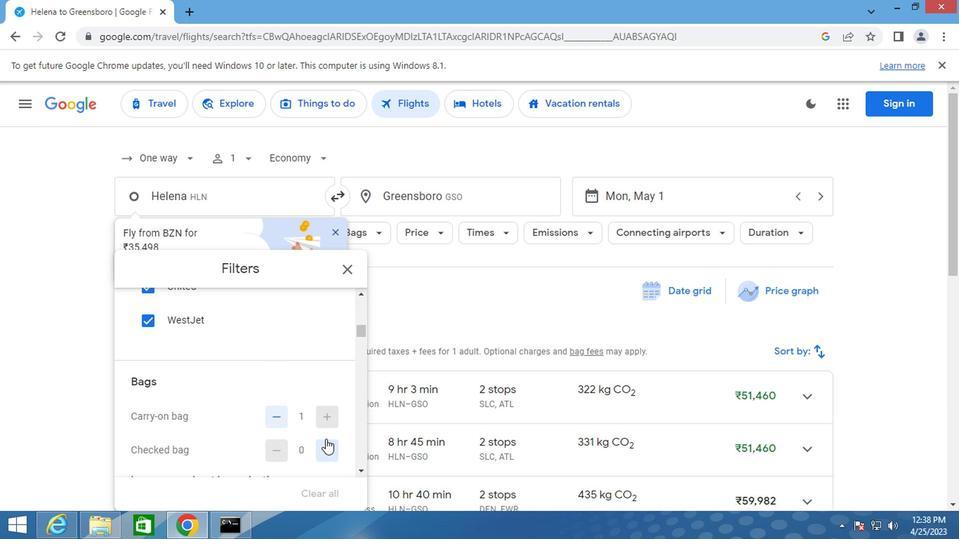 
Action: Mouse pressed left at (323, 444)
Screenshot: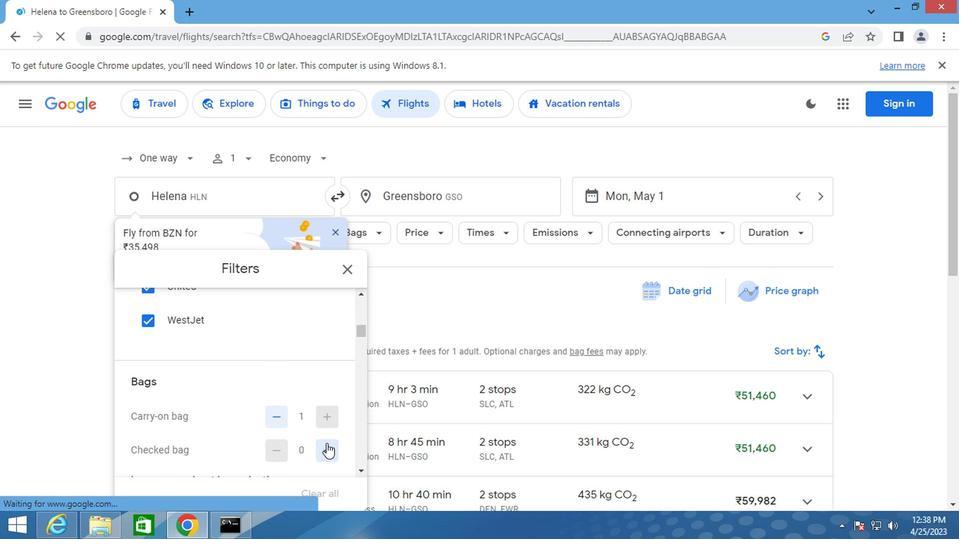
Action: Mouse moved to (227, 379)
Screenshot: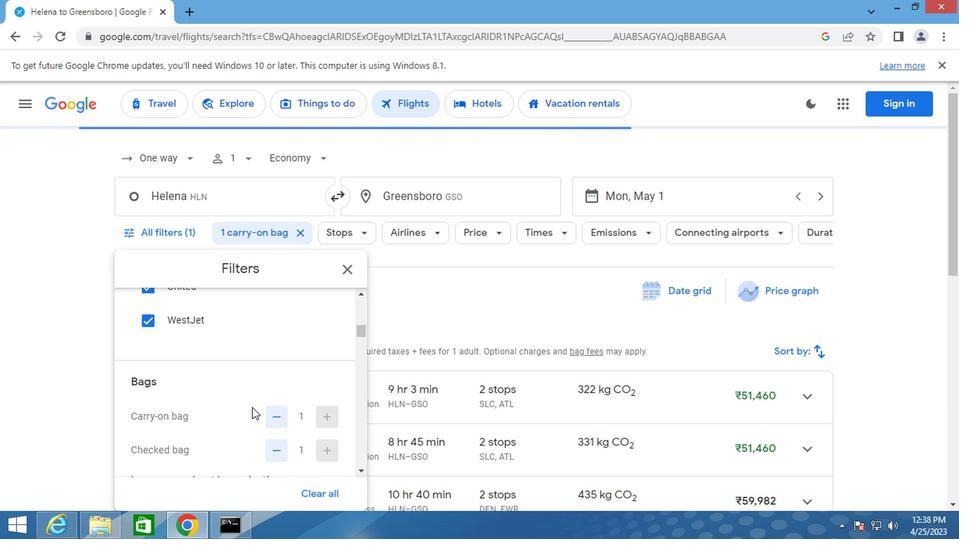 
Action: Mouse scrolled (227, 378) with delta (0, 0)
Screenshot: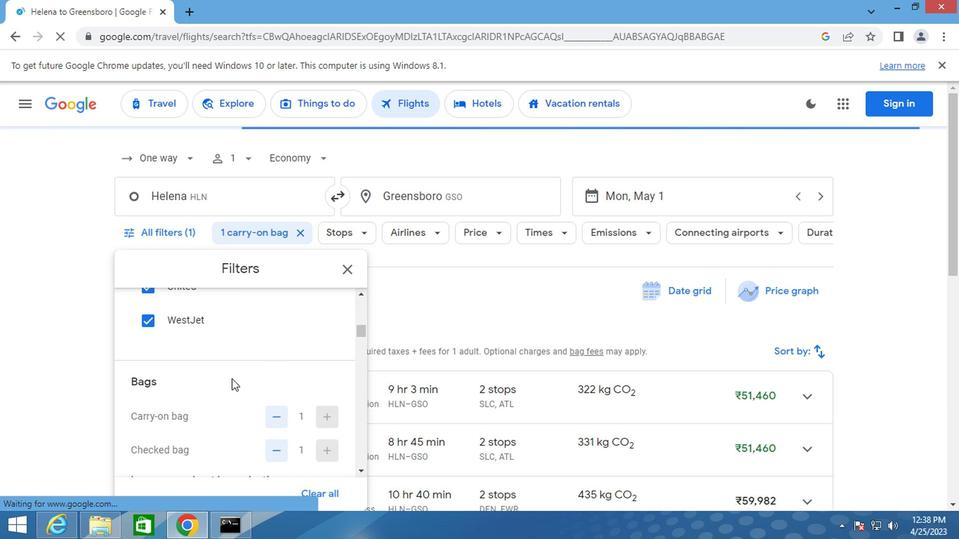 
Action: Mouse scrolled (227, 378) with delta (0, 0)
Screenshot: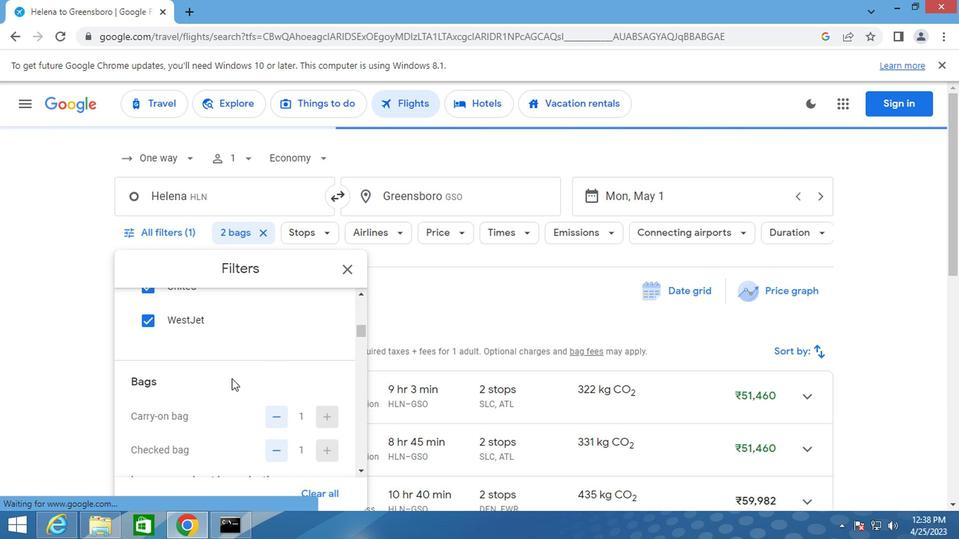 
Action: Mouse moved to (322, 448)
Screenshot: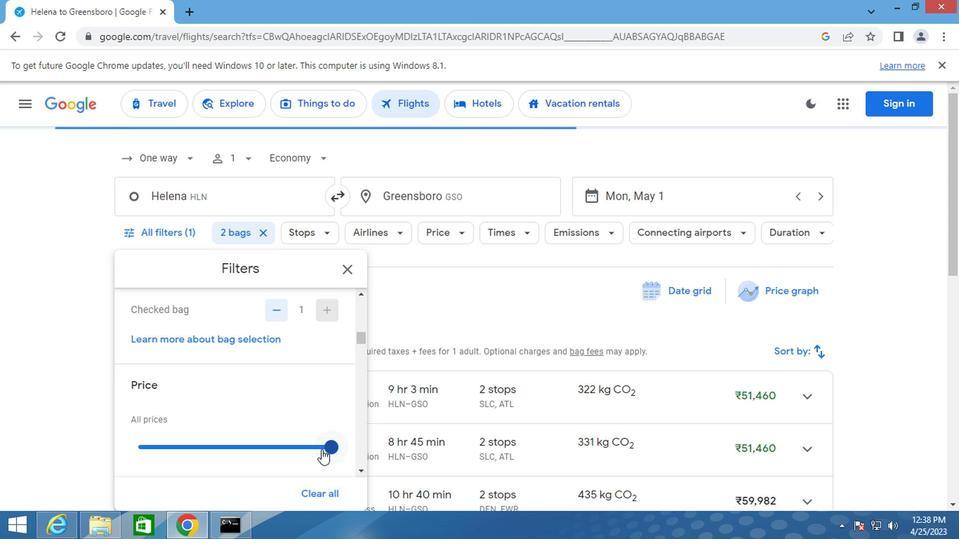 
Action: Mouse pressed left at (322, 448)
Screenshot: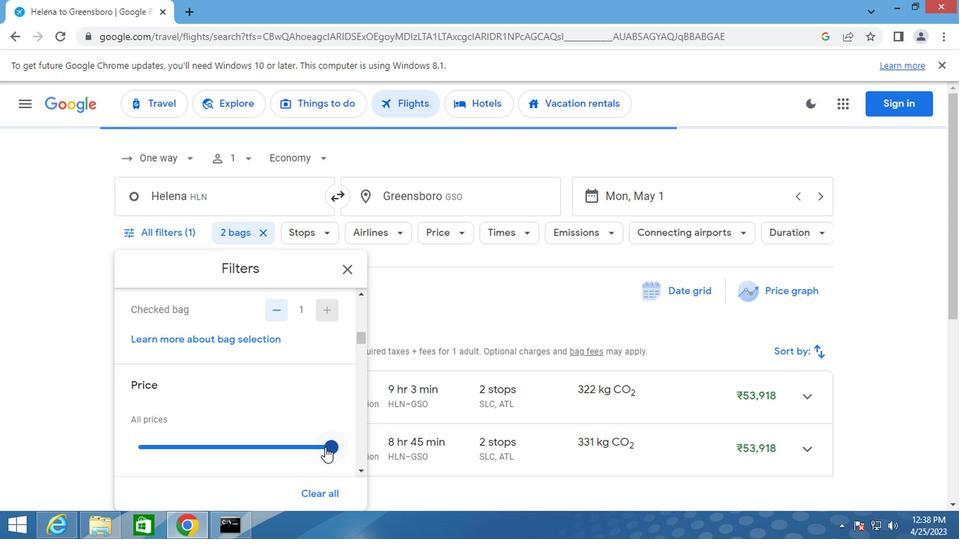 
Action: Mouse moved to (332, 441)
Screenshot: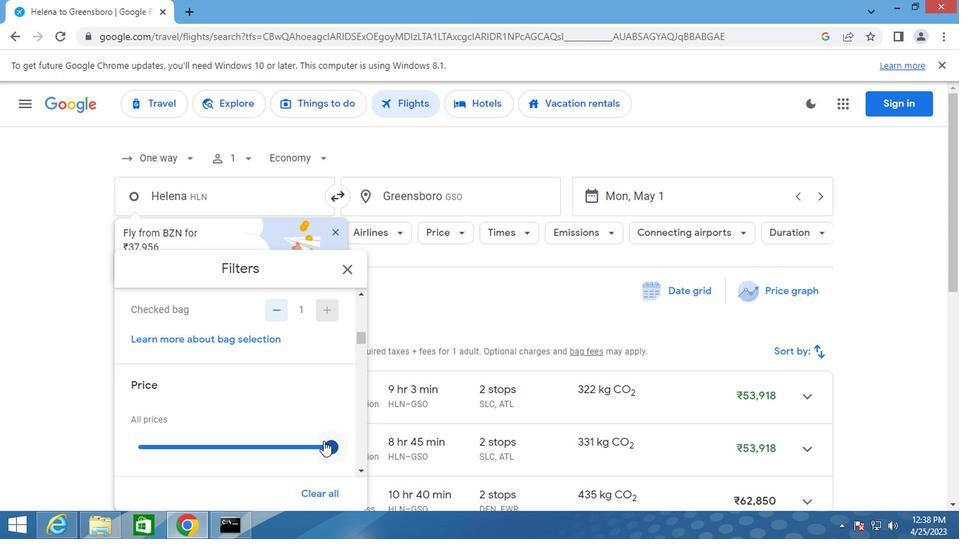 
Action: Mouse pressed left at (332, 441)
Screenshot: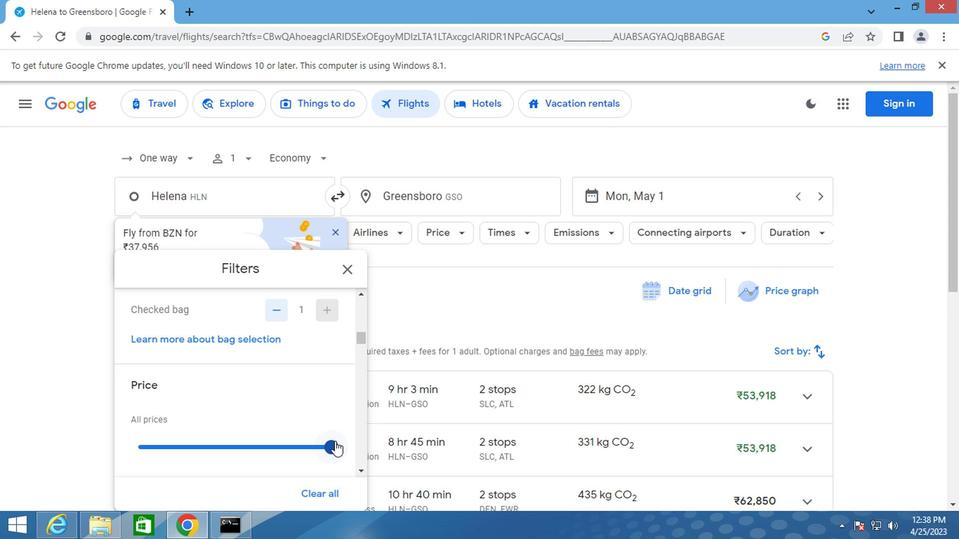 
Action: Mouse moved to (234, 437)
Screenshot: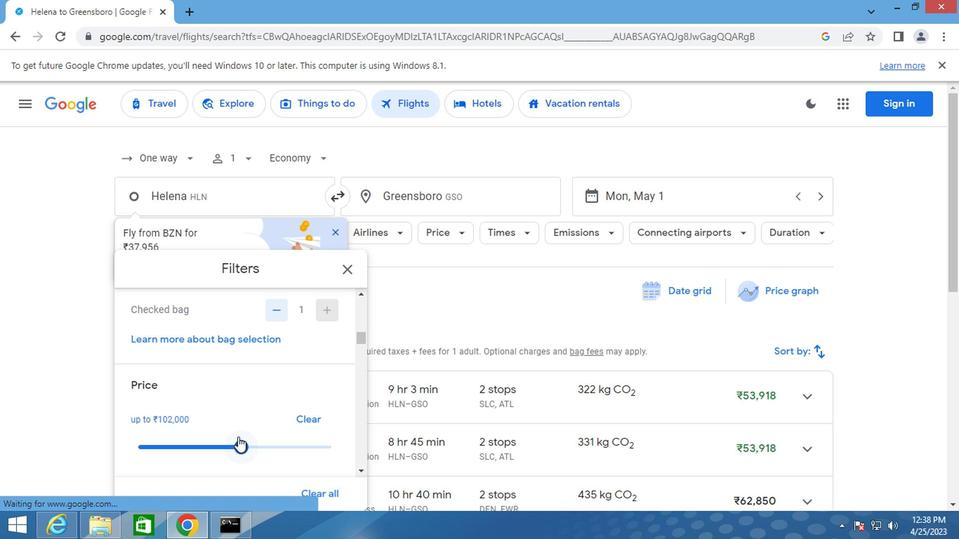 
Action: Mouse scrolled (234, 437) with delta (0, 0)
Screenshot: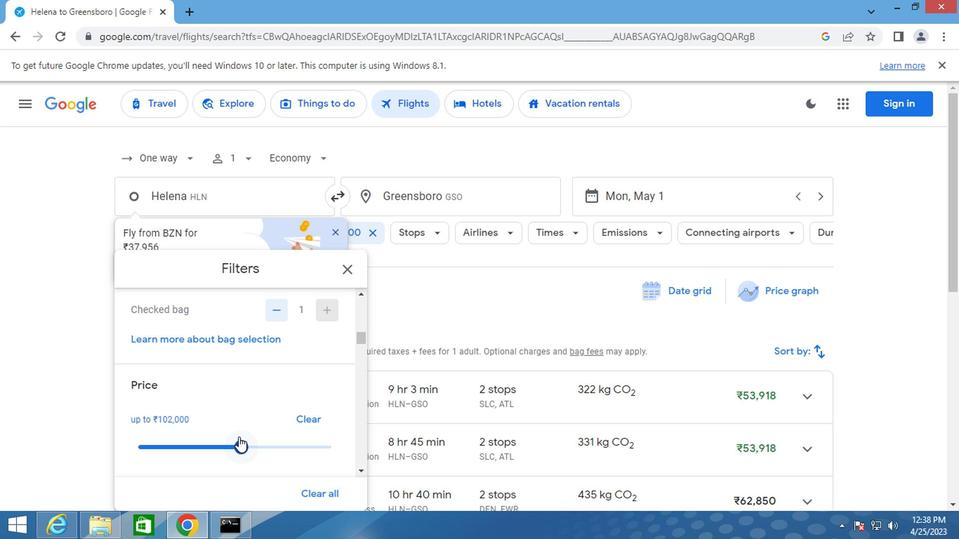 
Action: Mouse scrolled (234, 437) with delta (0, 0)
Screenshot: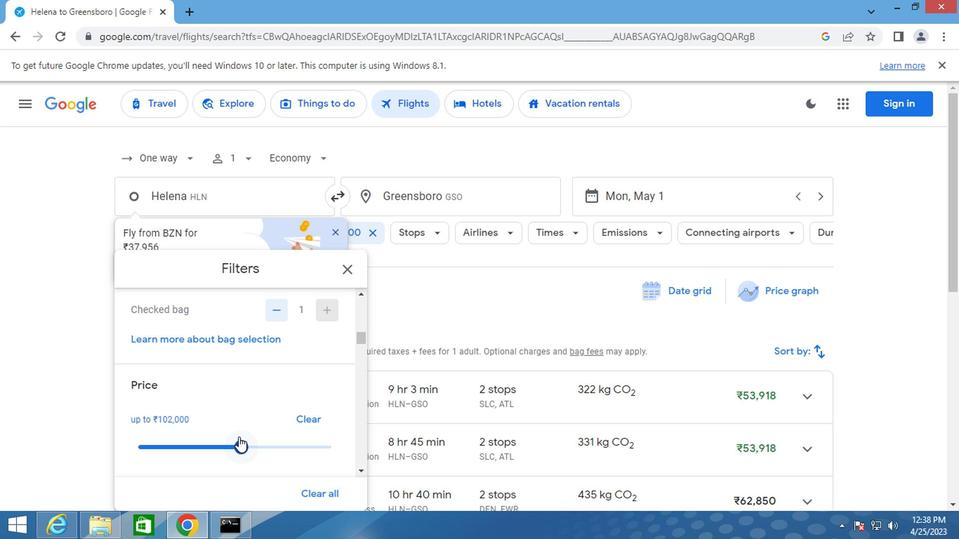 
Action: Mouse moved to (131, 467)
Screenshot: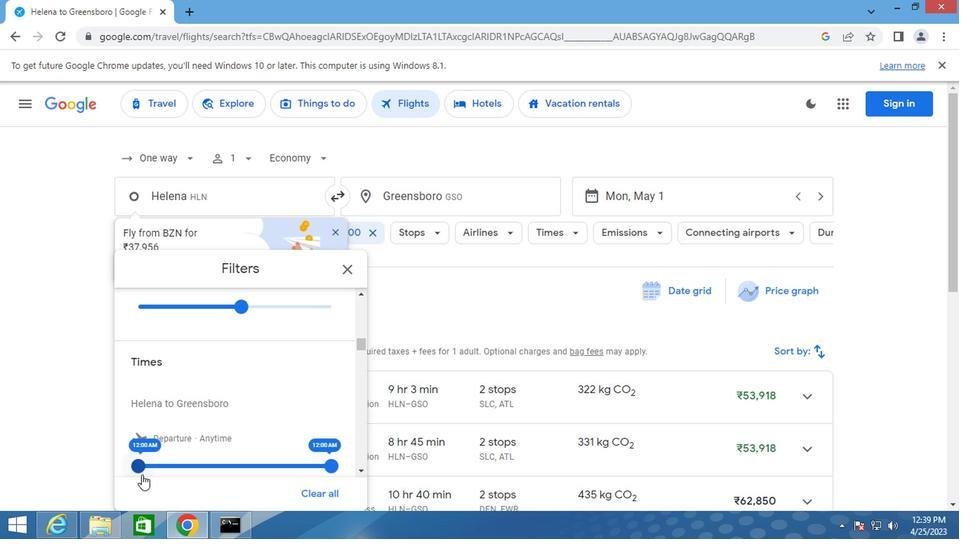 
Action: Mouse pressed left at (131, 467)
Screenshot: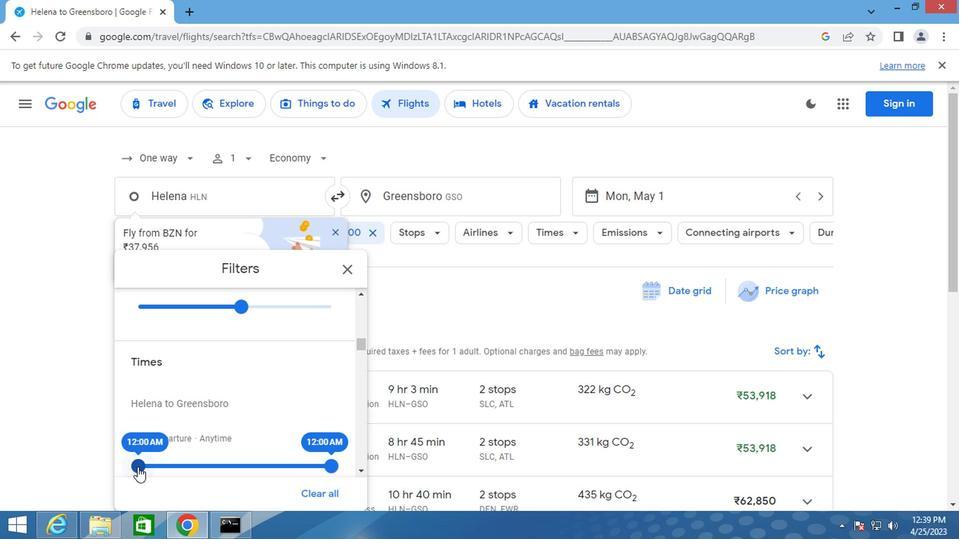 
Action: Mouse moved to (349, 271)
Screenshot: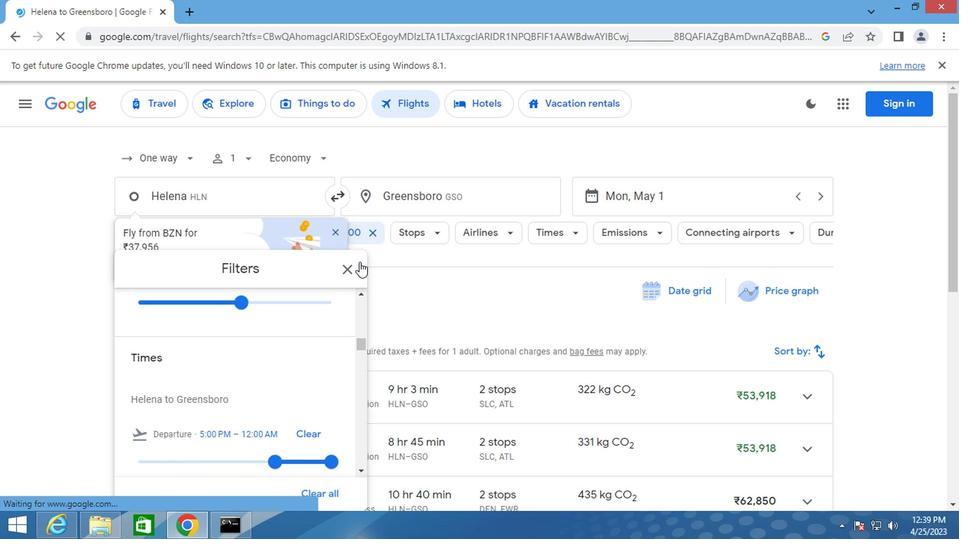 
Action: Mouse pressed left at (349, 271)
Screenshot: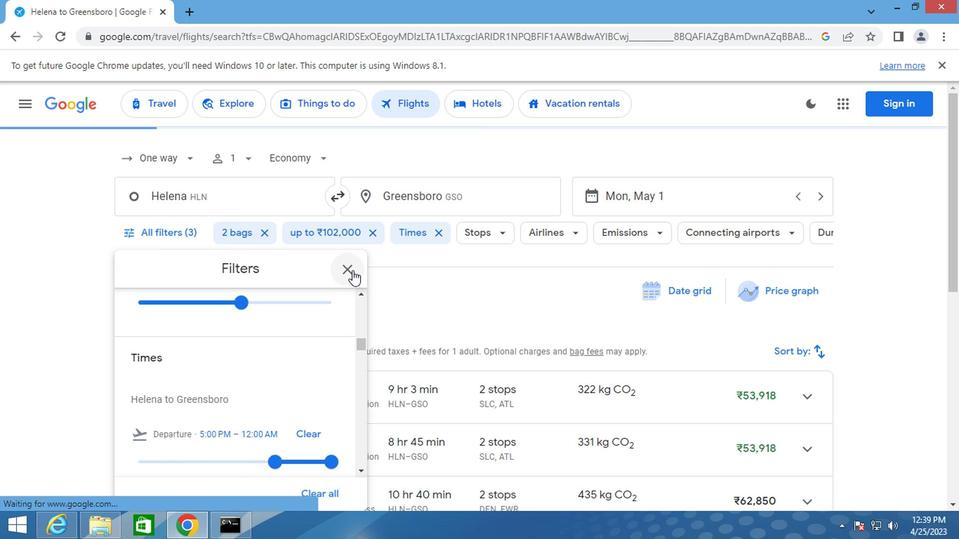 
Action: Key pressed <Key.f8>
Screenshot: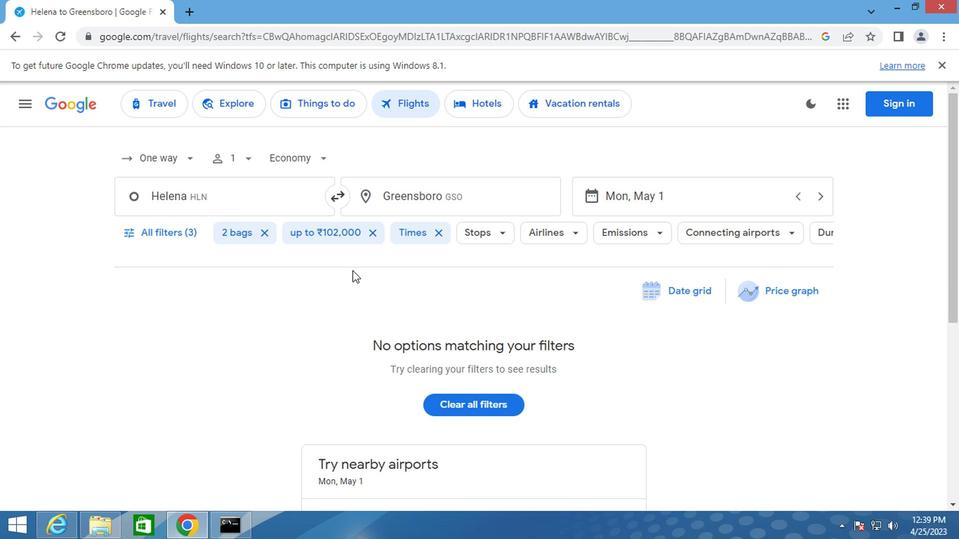 
